 Task: Look for space in Khurriānwāla, Pakistan from 9th June, 2023 to 16th June, 2023 for 2 adults in price range Rs.8000 to Rs.16000. Place can be entire place with 2 bedrooms having 2 beds and 1 bathroom. Property type can be house, flat, guest house. Booking option can be shelf check-in. Required host language is English.
Action: Mouse moved to (446, 208)
Screenshot: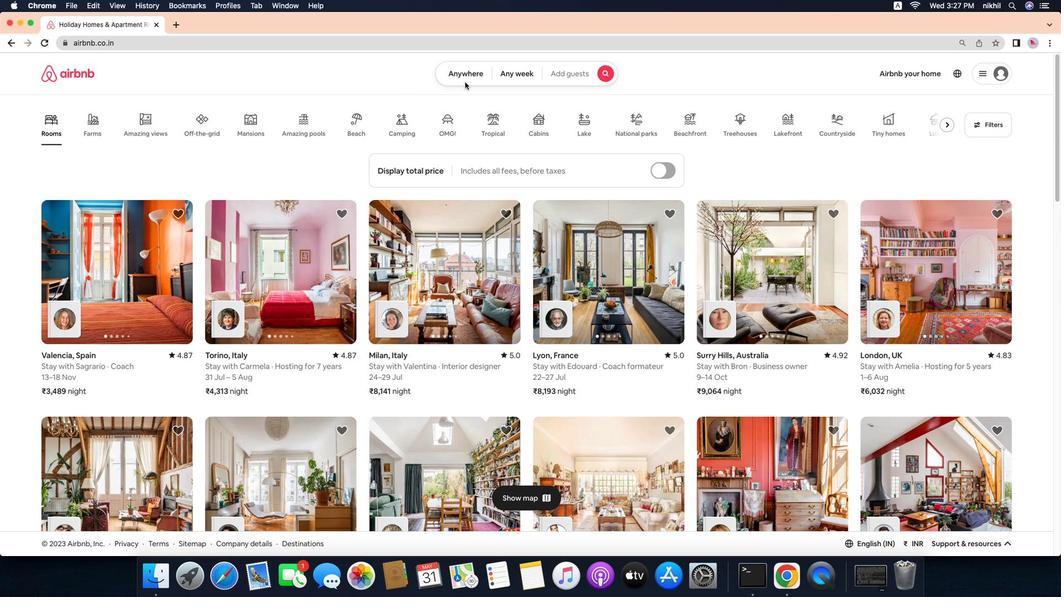 
Action: Mouse pressed left at (446, 208)
Screenshot: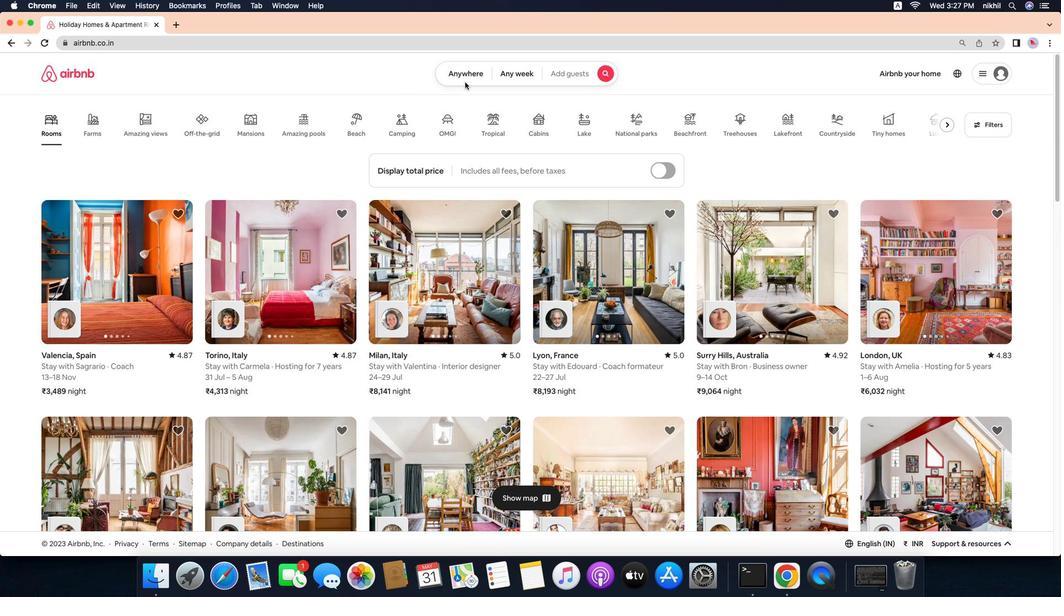 
Action: Mouse moved to (446, 205)
Screenshot: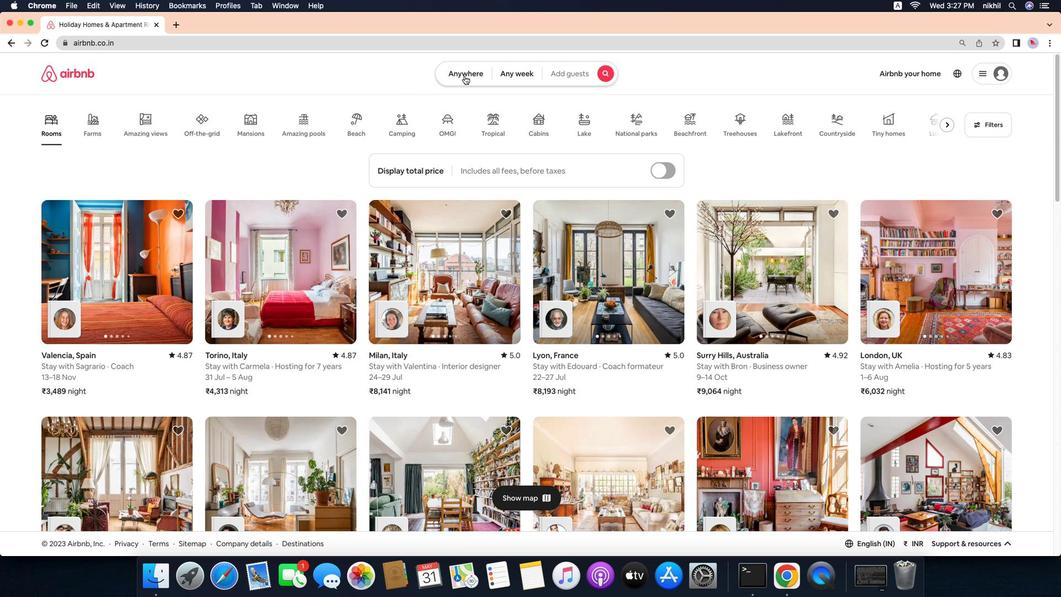
Action: Mouse pressed left at (446, 205)
Screenshot: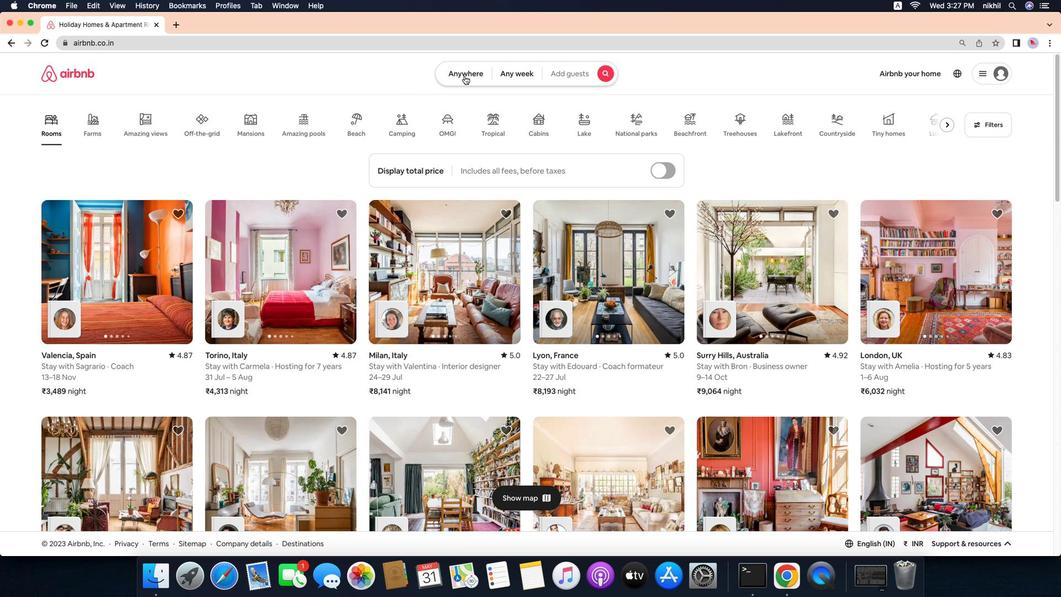 
Action: Mouse moved to (405, 228)
Screenshot: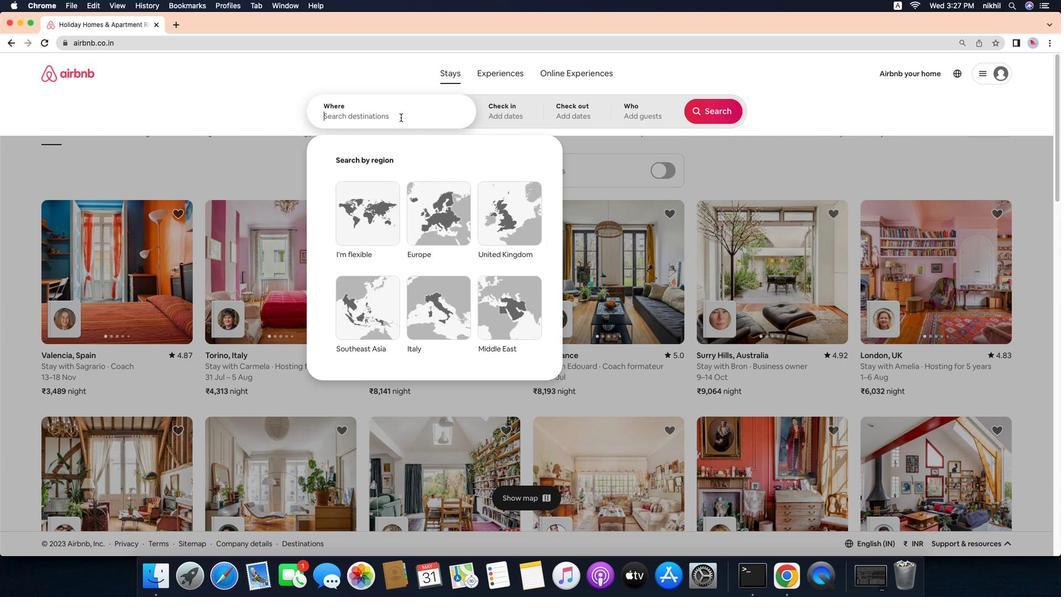 
Action: Mouse pressed left at (405, 228)
Screenshot: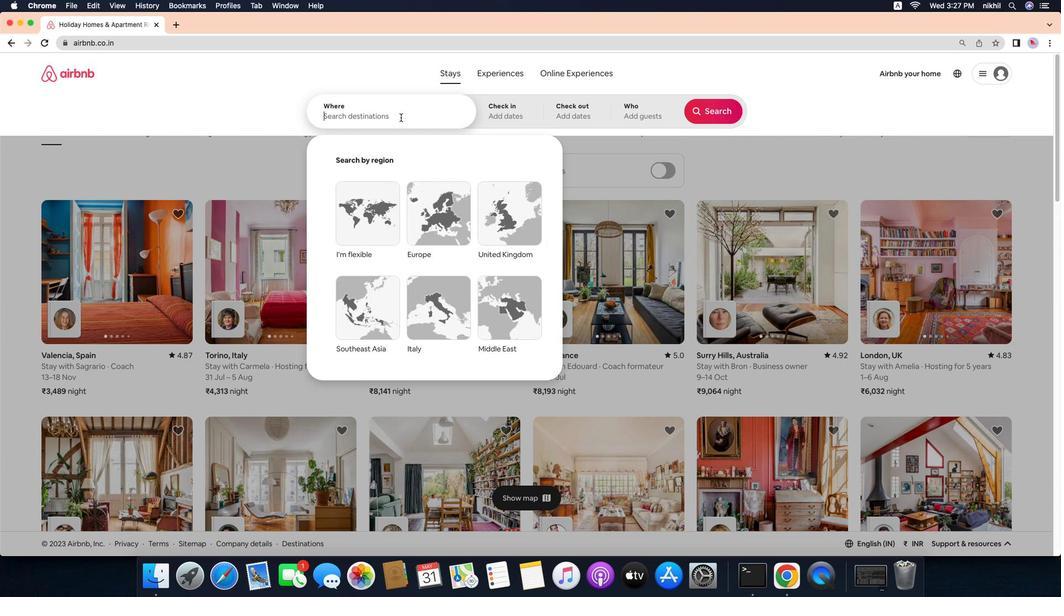 
Action: Mouse moved to (405, 228)
Screenshot: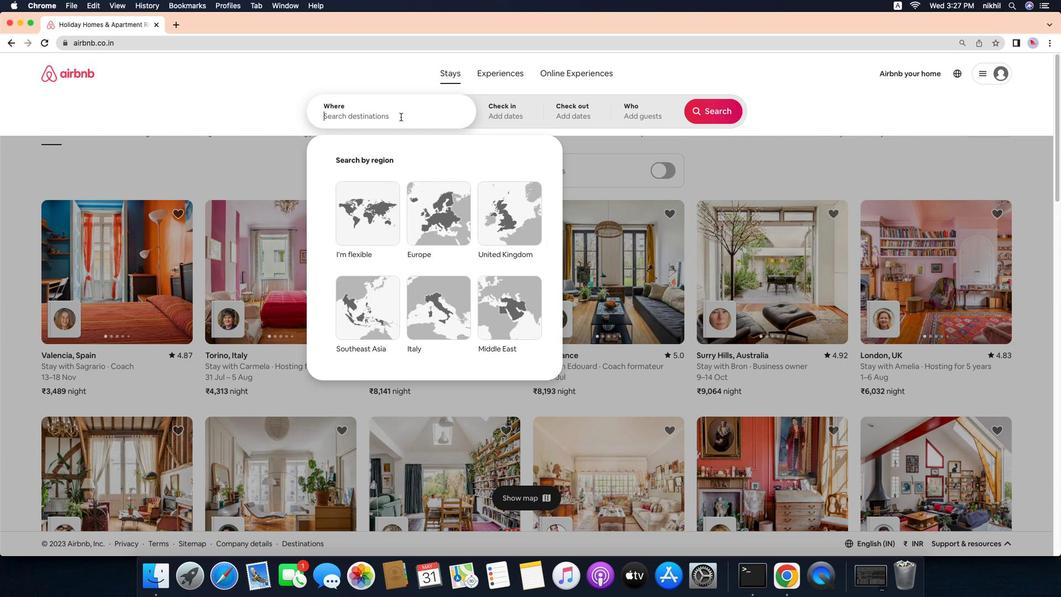 
Action: Key pressed Key.caps_lock'K'Key.caps_lock'h''u''r''r''i''a''n''w''a''l''a'
Screenshot: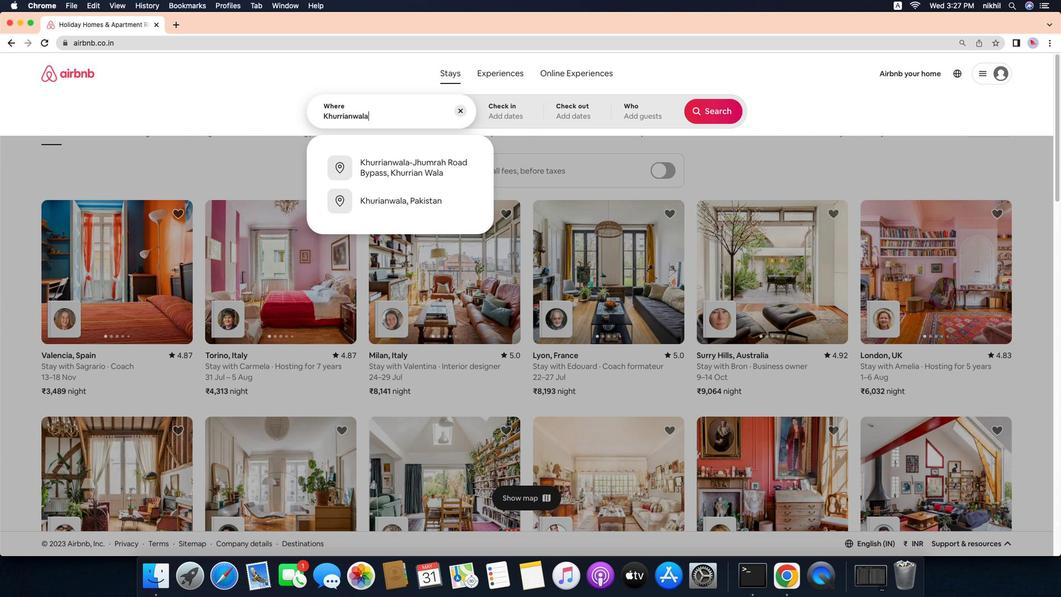 
Action: Mouse moved to (413, 274)
Screenshot: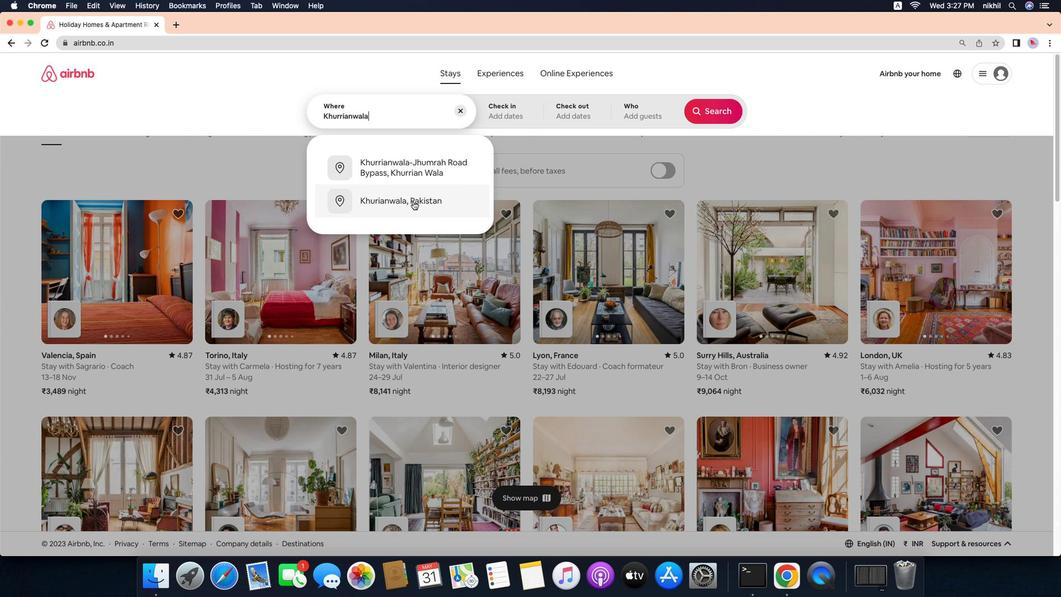 
Action: Mouse pressed left at (413, 274)
Screenshot: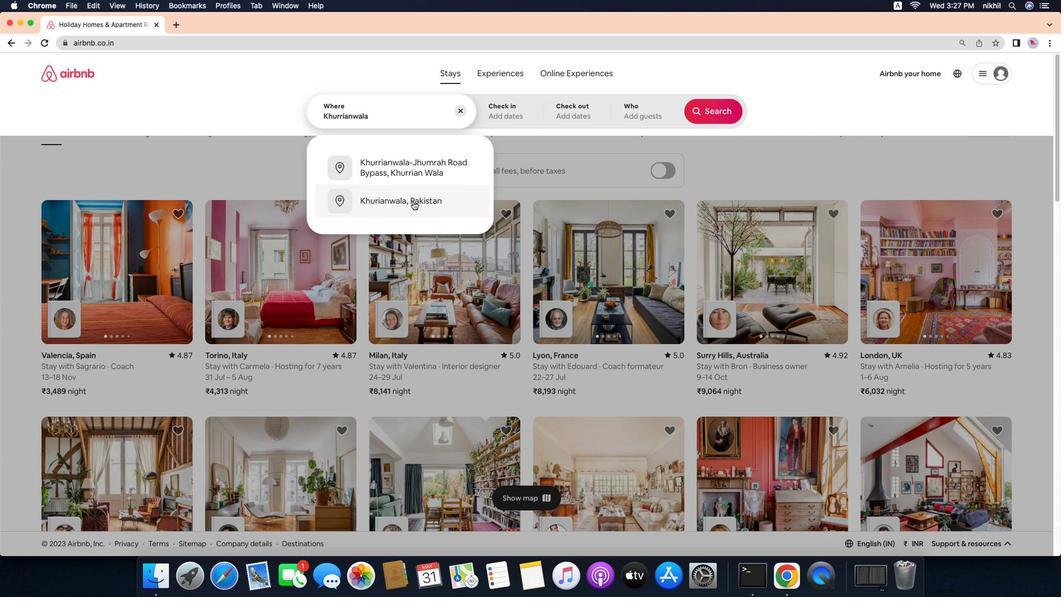 
Action: Mouse moved to (581, 308)
Screenshot: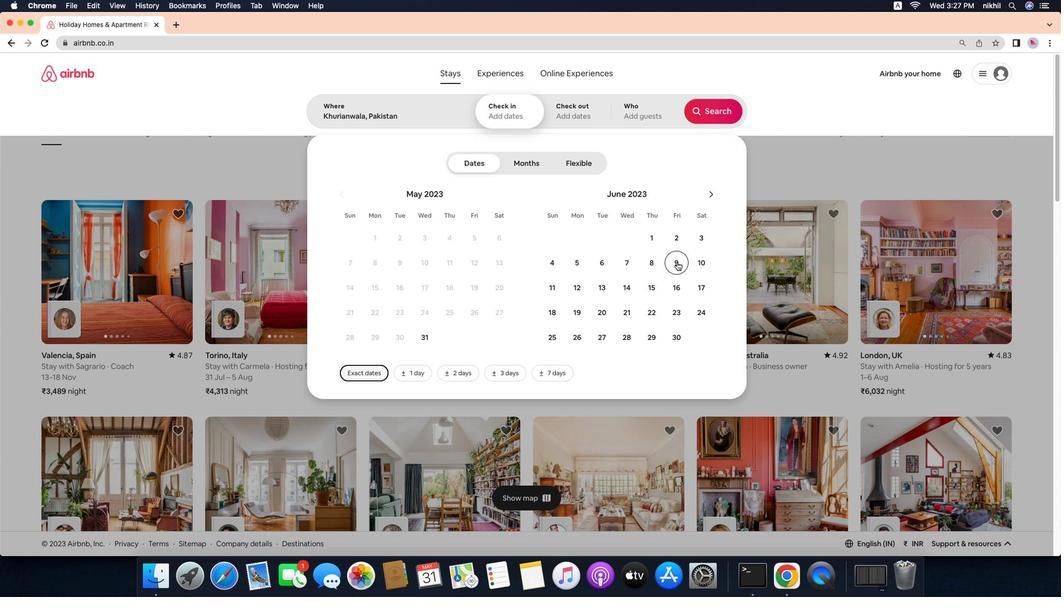 
Action: Mouse pressed left at (581, 308)
Screenshot: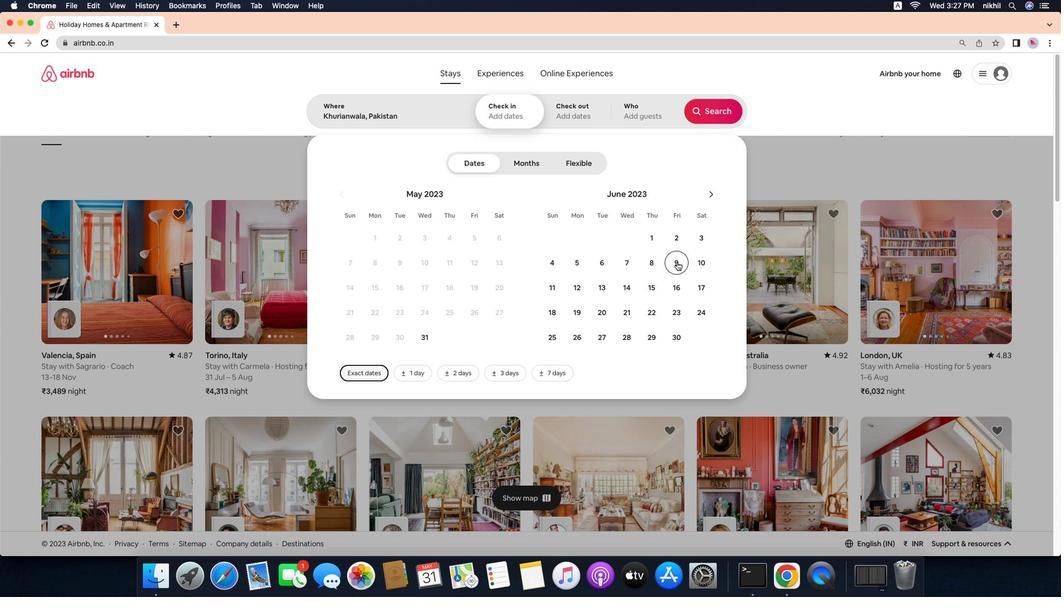 
Action: Mouse moved to (580, 325)
Screenshot: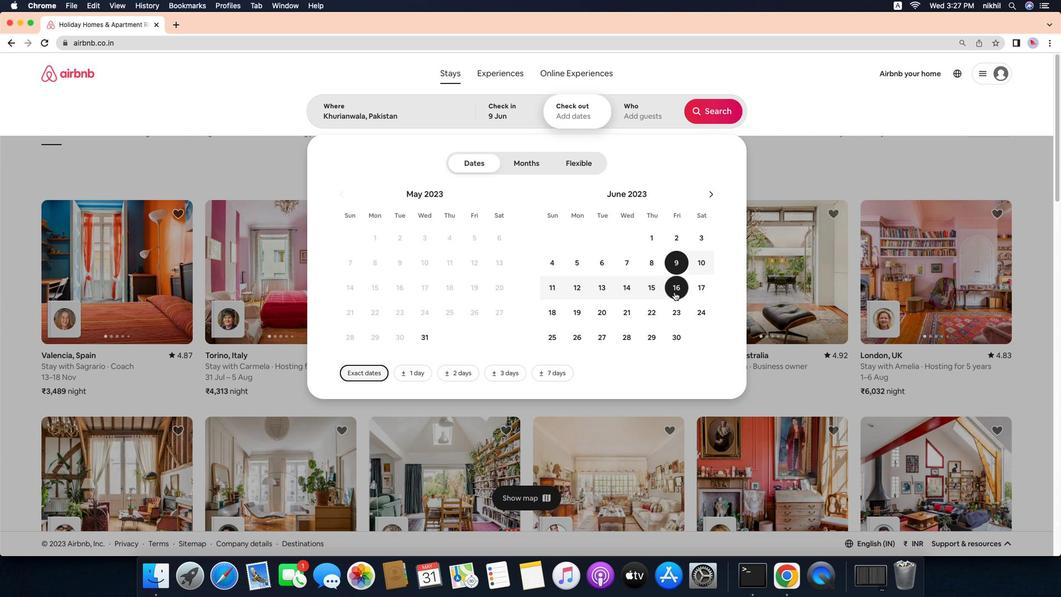 
Action: Mouse pressed left at (580, 325)
Screenshot: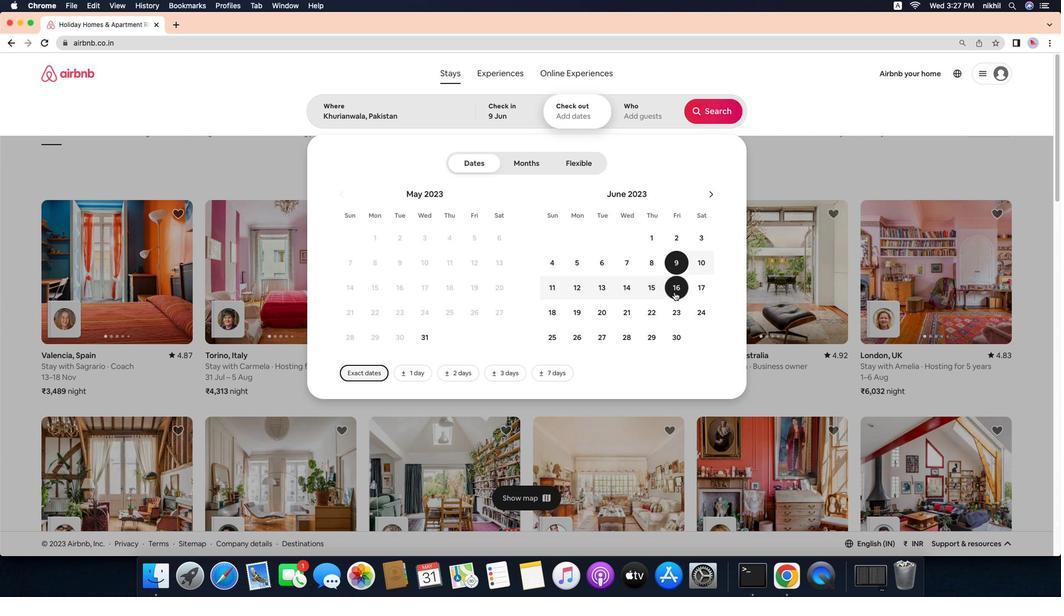 
Action: Mouse moved to (560, 226)
Screenshot: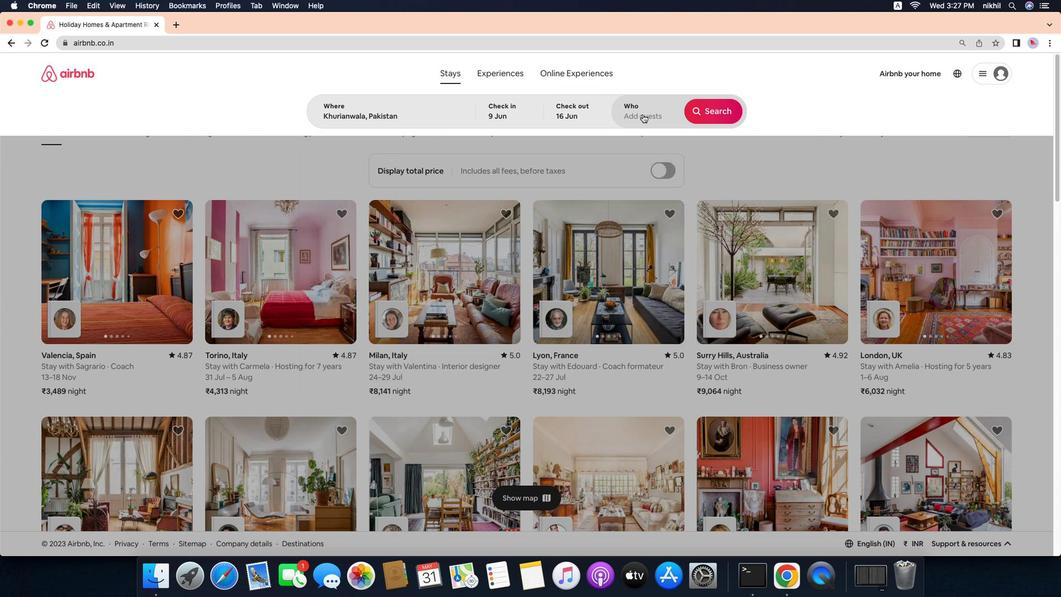 
Action: Mouse pressed left at (560, 226)
Screenshot: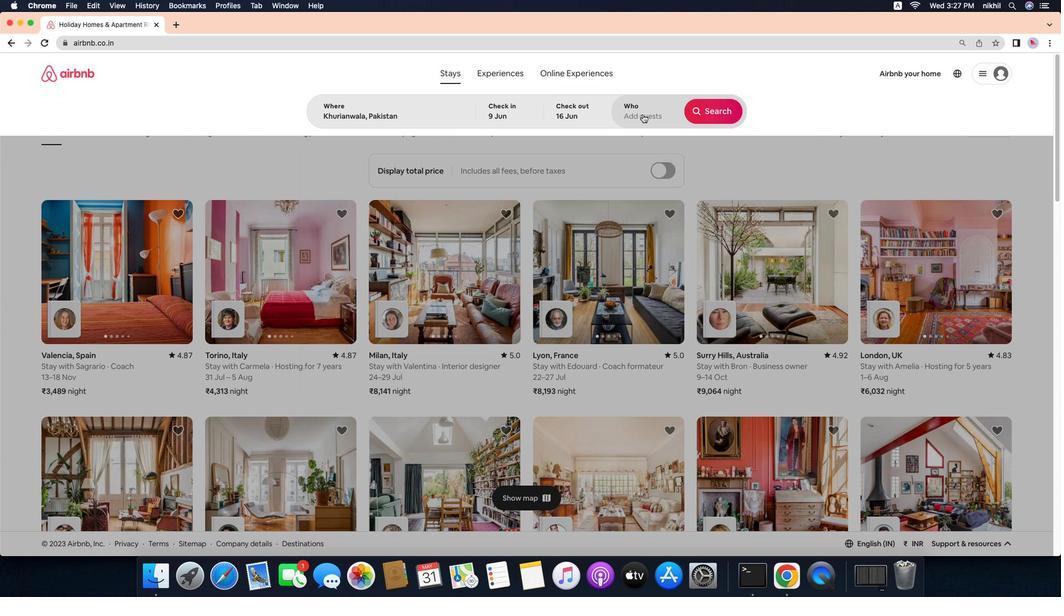 
Action: Mouse moved to (606, 254)
Screenshot: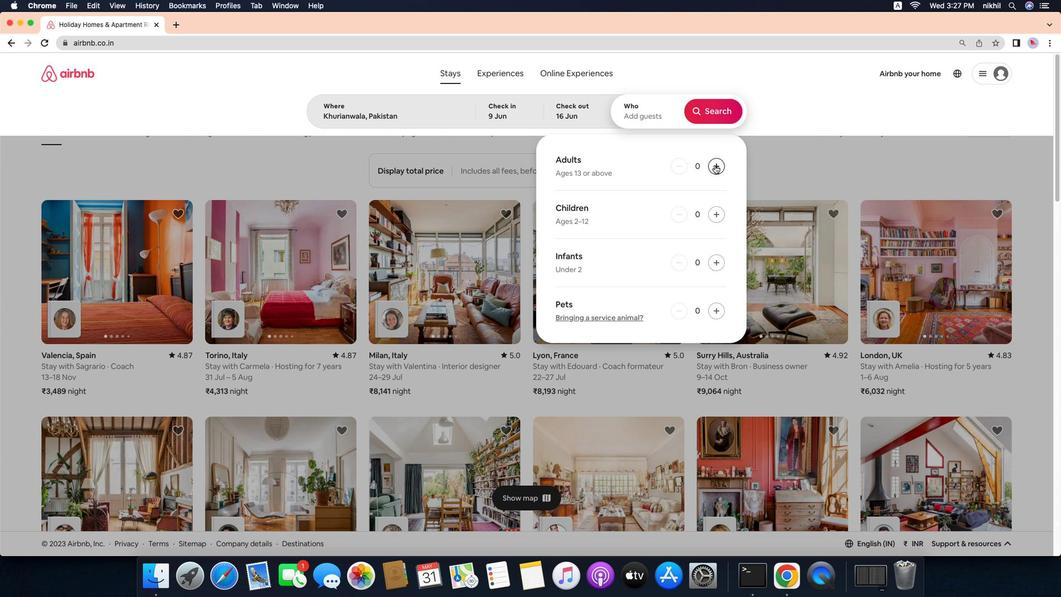 
Action: Mouse pressed left at (606, 254)
Screenshot: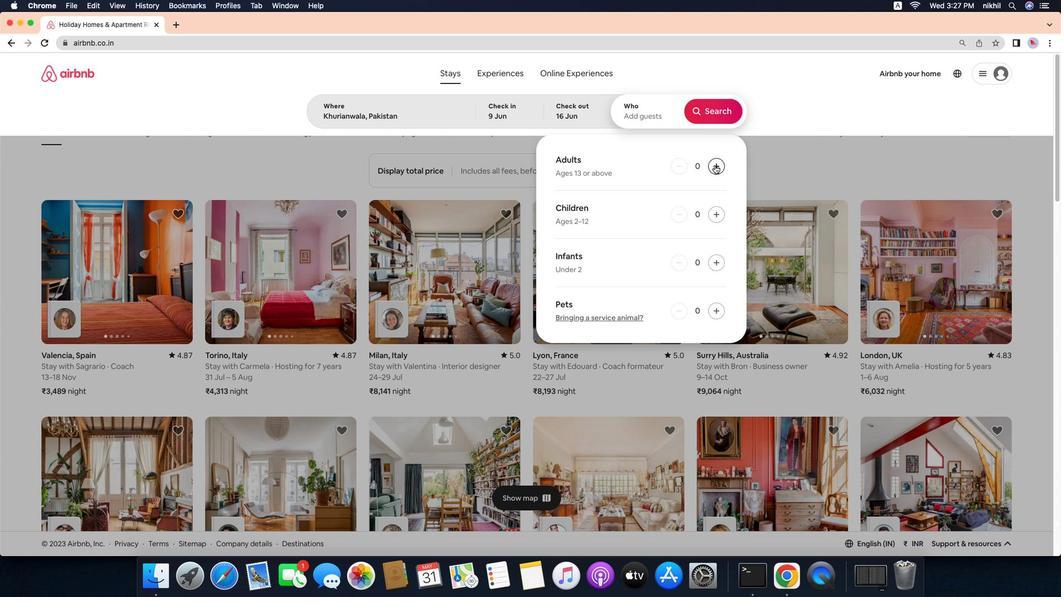 
Action: Mouse pressed left at (606, 254)
Screenshot: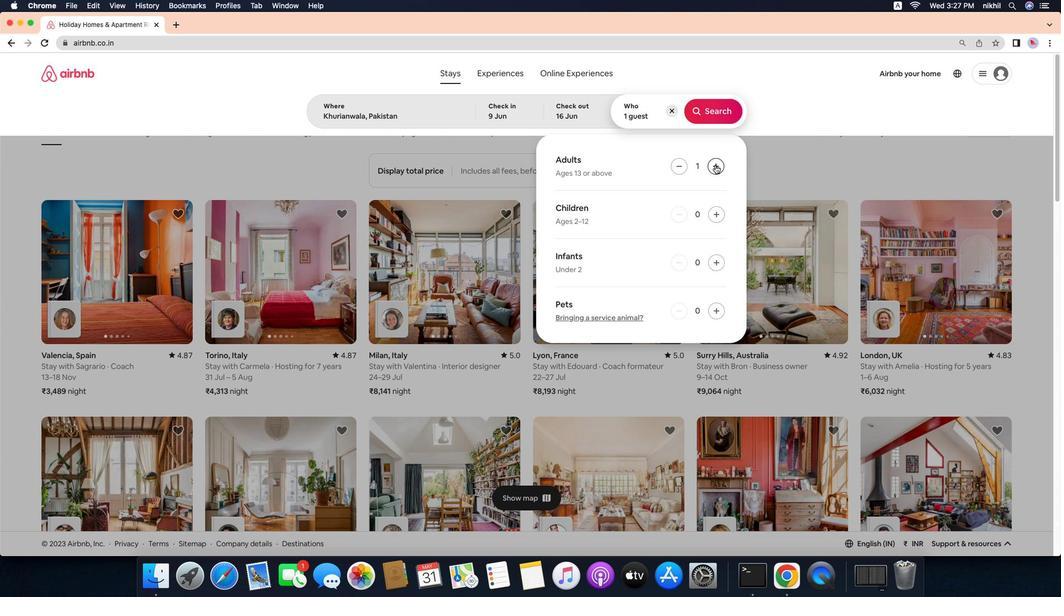 
Action: Mouse moved to (607, 223)
Screenshot: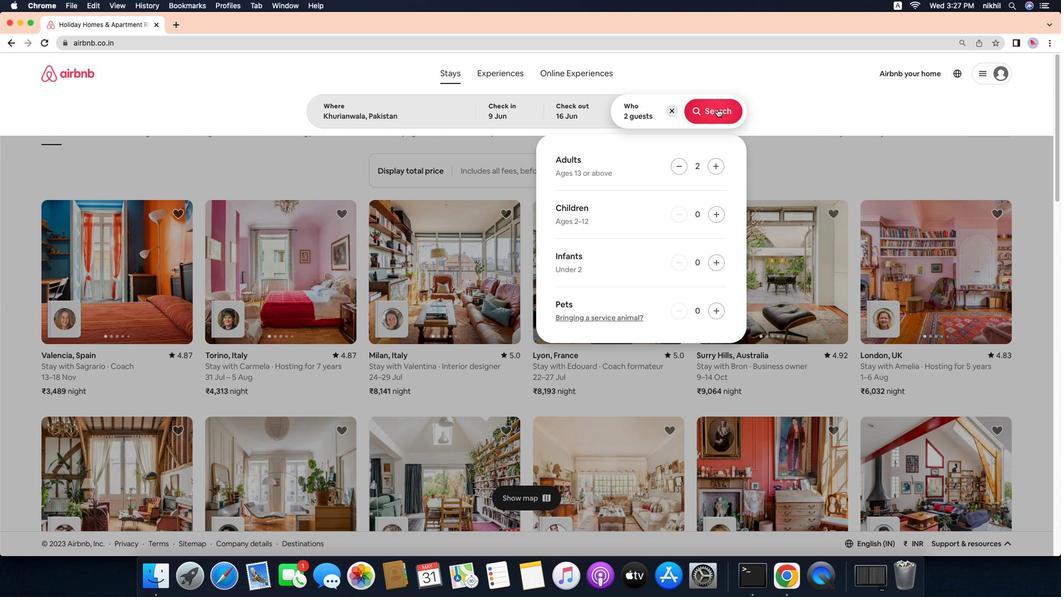 
Action: Mouse pressed left at (607, 223)
Screenshot: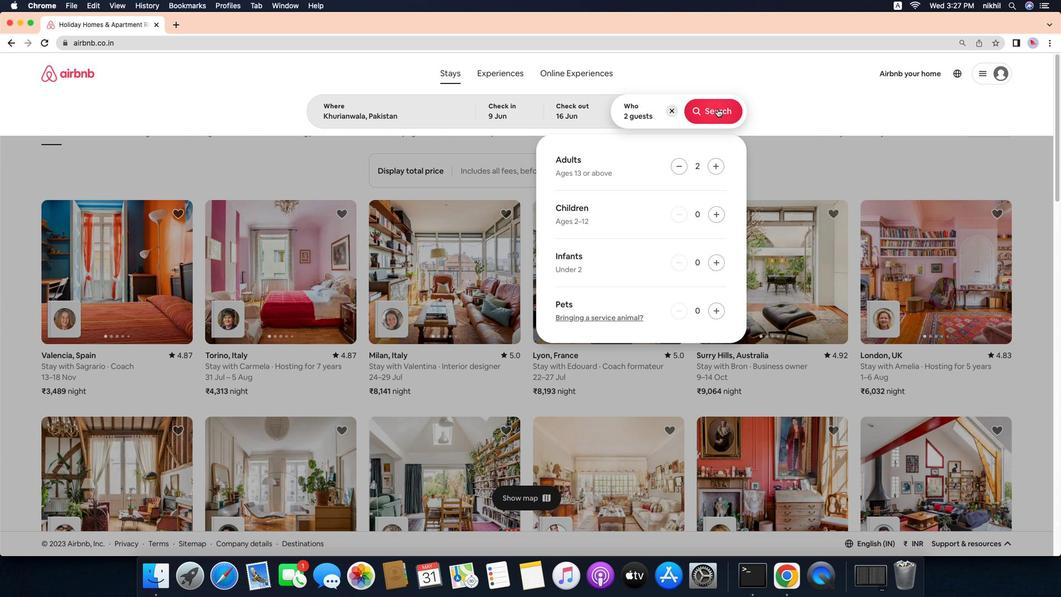 
Action: Mouse moved to (800, 226)
Screenshot: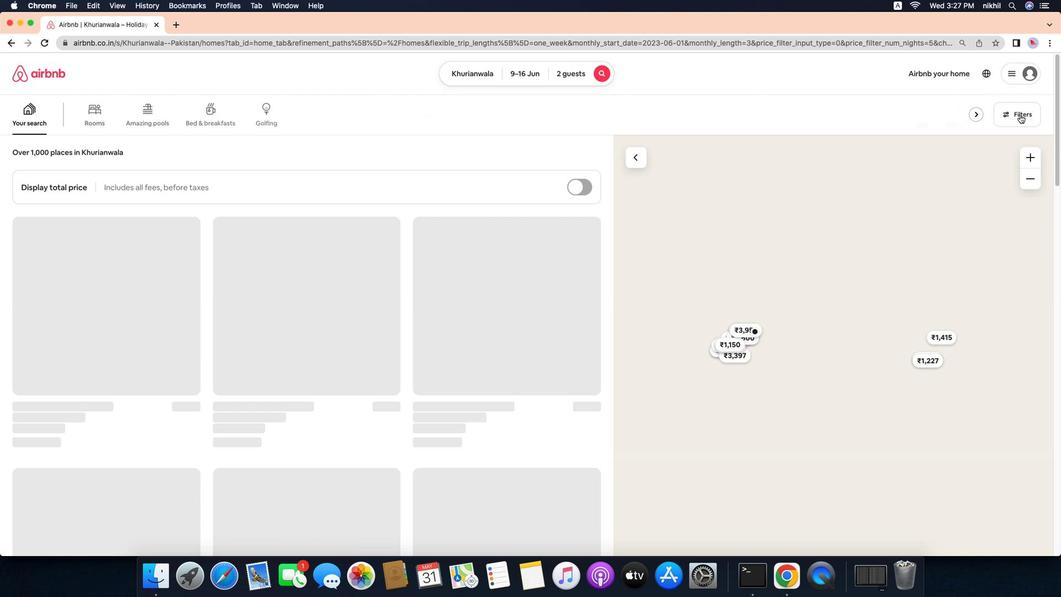 
Action: Mouse pressed left at (800, 226)
Screenshot: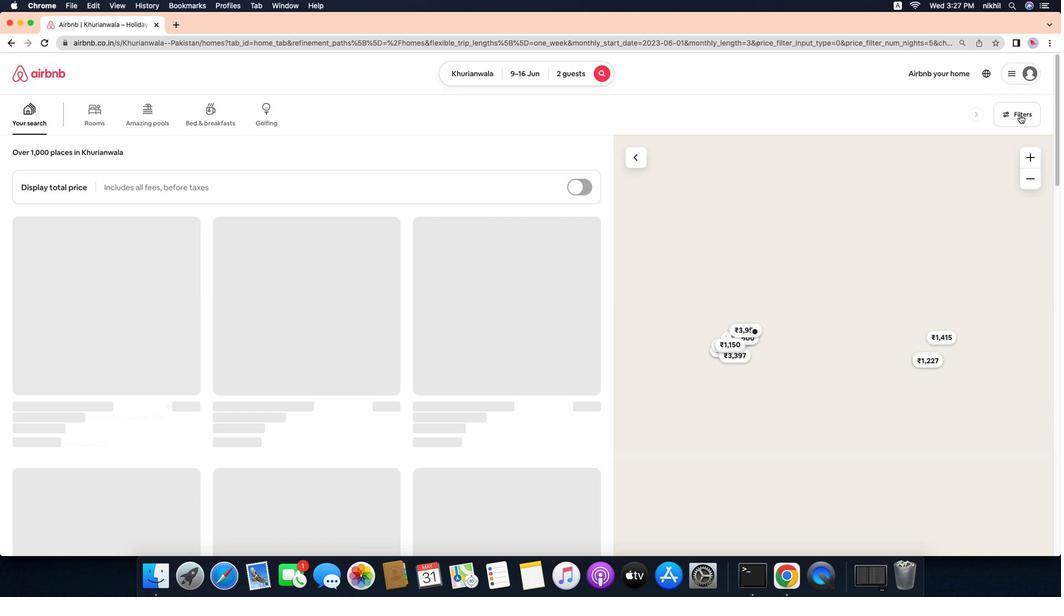 
Action: Mouse moved to (418, 369)
Screenshot: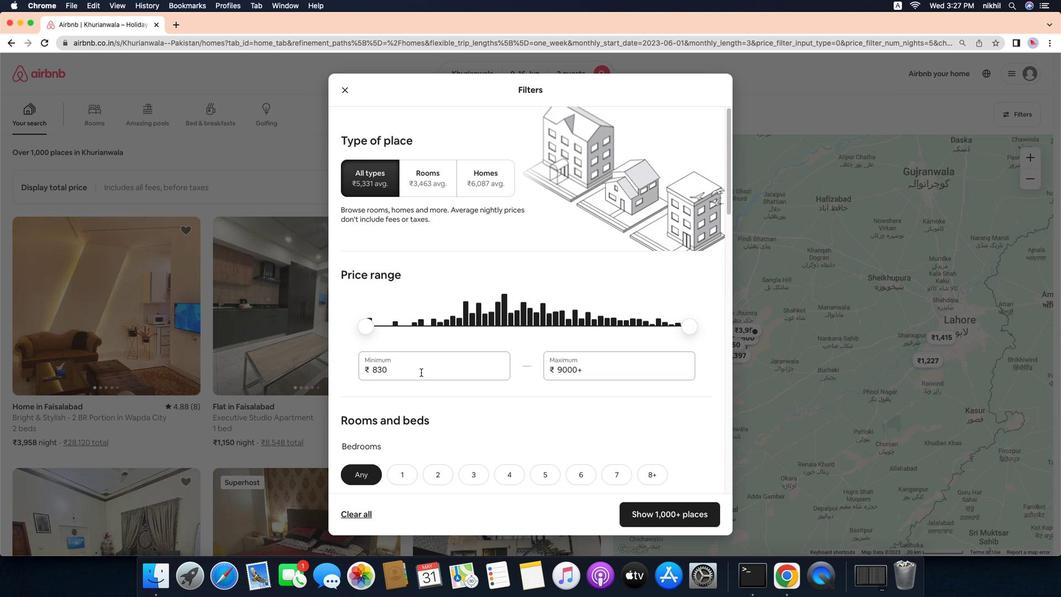 
Action: Mouse pressed left at (418, 369)
Screenshot: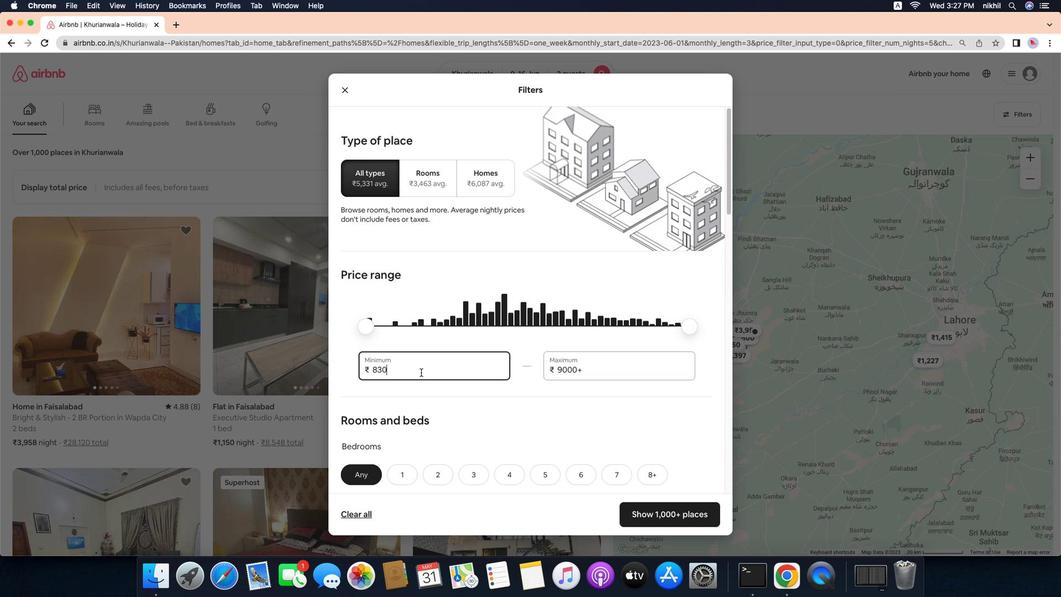 
Action: Key pressed Key.backspaceKey.backspaceKey.backspaceKey.backspace'8''0''0''0'
Screenshot: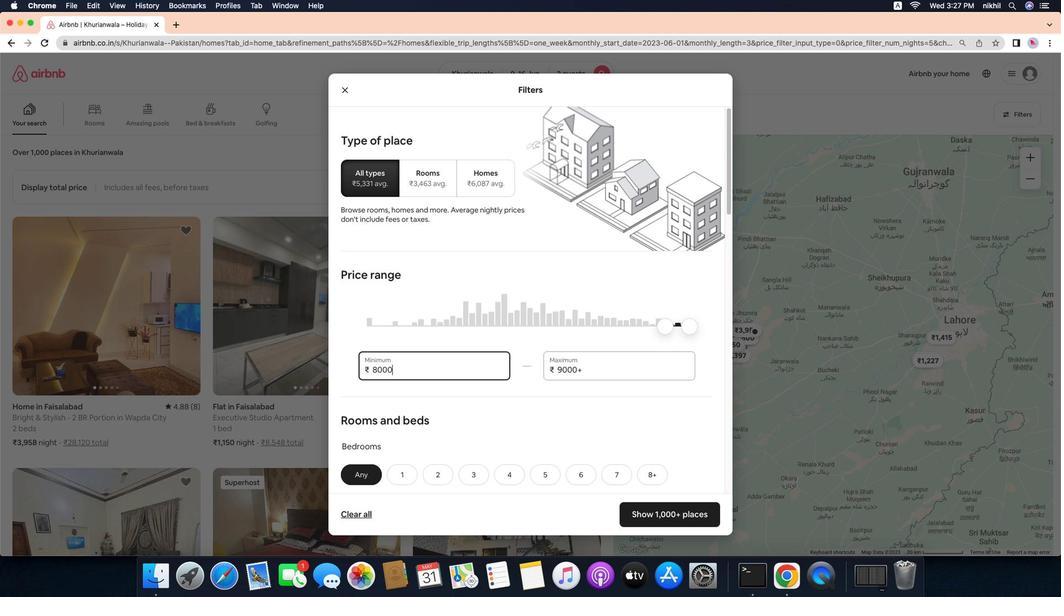 
Action: Mouse moved to (528, 369)
Screenshot: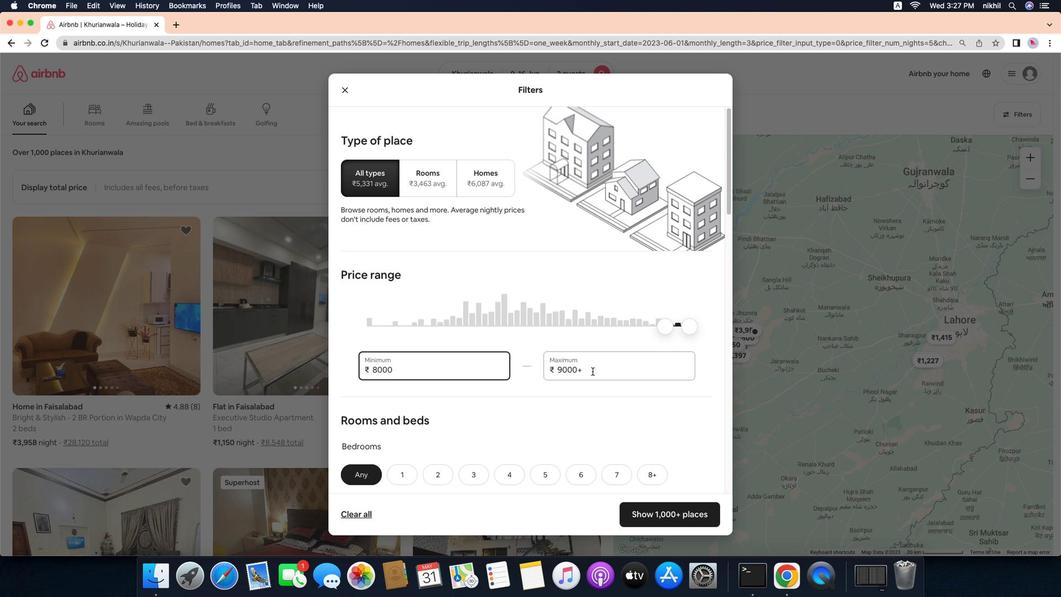 
Action: Mouse pressed left at (528, 369)
Screenshot: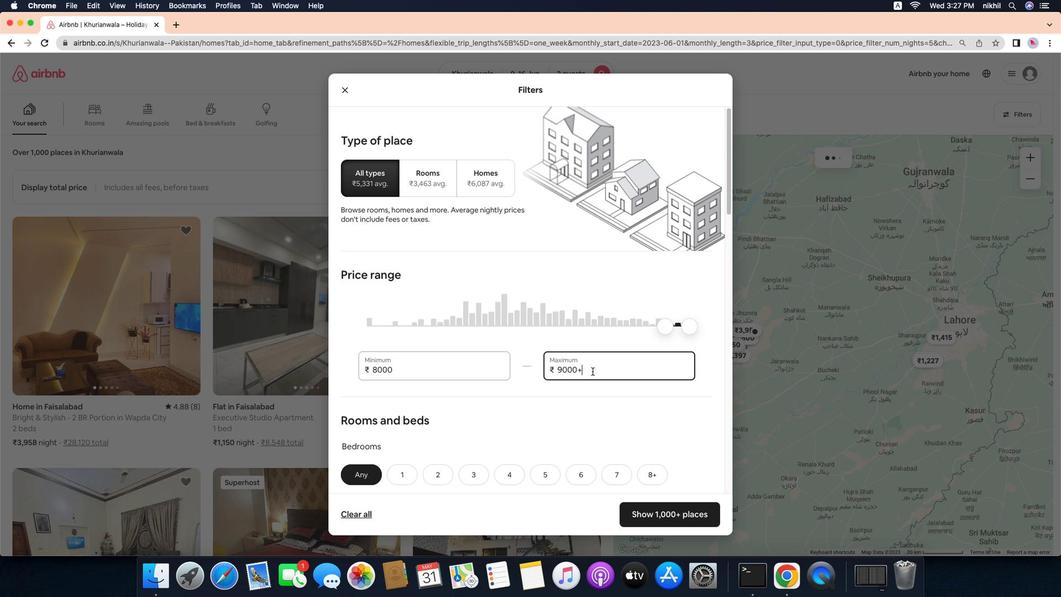 
Action: Key pressed Key.backspaceKey.backspaceKey.backspaceKey.backspaceKey.backspaceKey.backspaceKey.backspace'1''6''0''0''0'
Screenshot: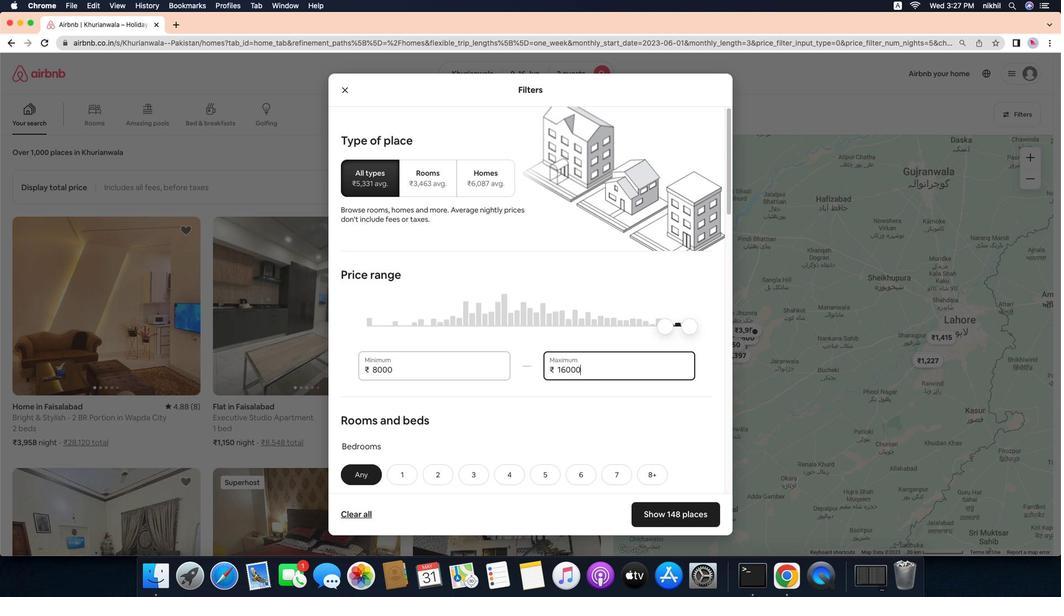 
Action: Mouse moved to (453, 399)
Screenshot: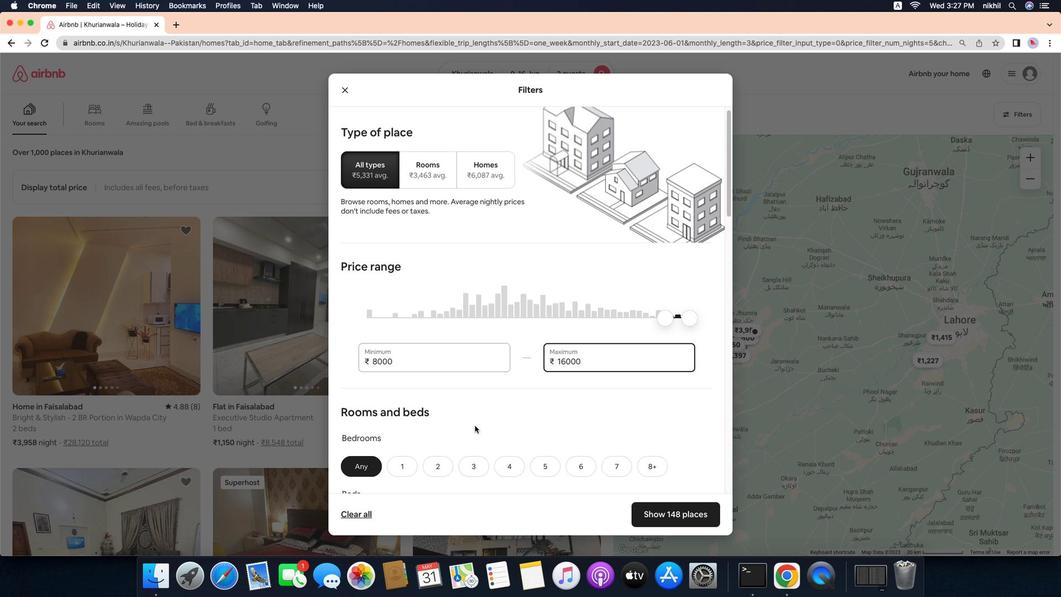 
Action: Mouse scrolled (453, 399) with delta (150, 163)
Screenshot: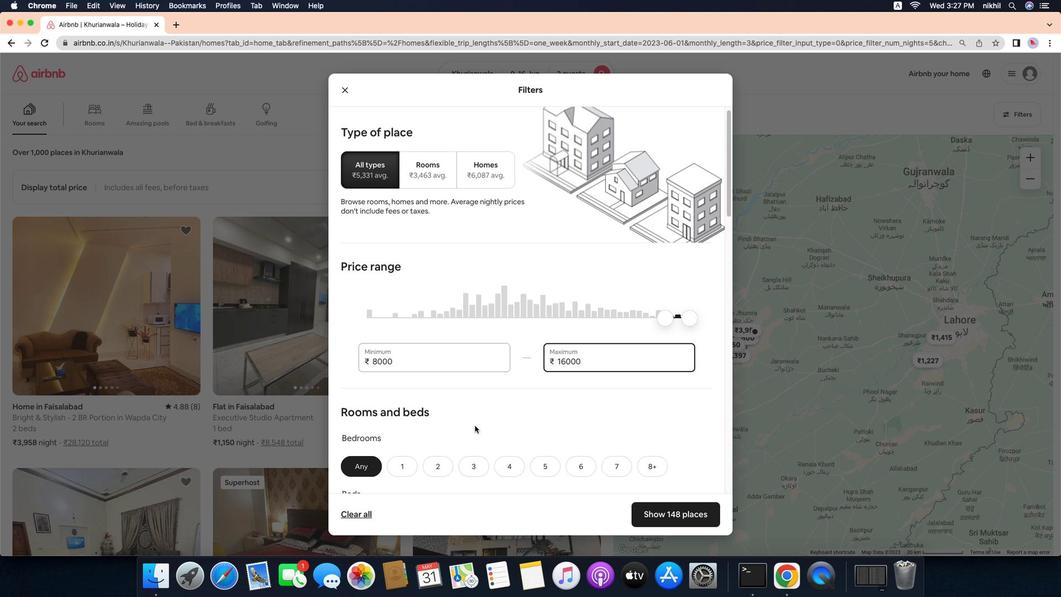 
Action: Mouse moved to (453, 399)
Screenshot: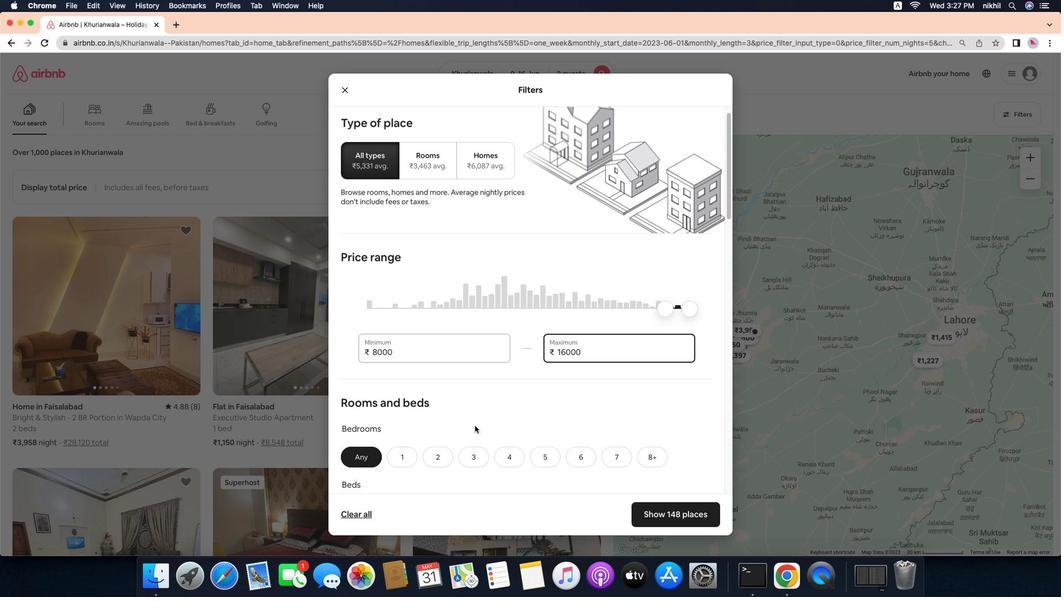 
Action: Mouse scrolled (453, 399) with delta (150, 163)
Screenshot: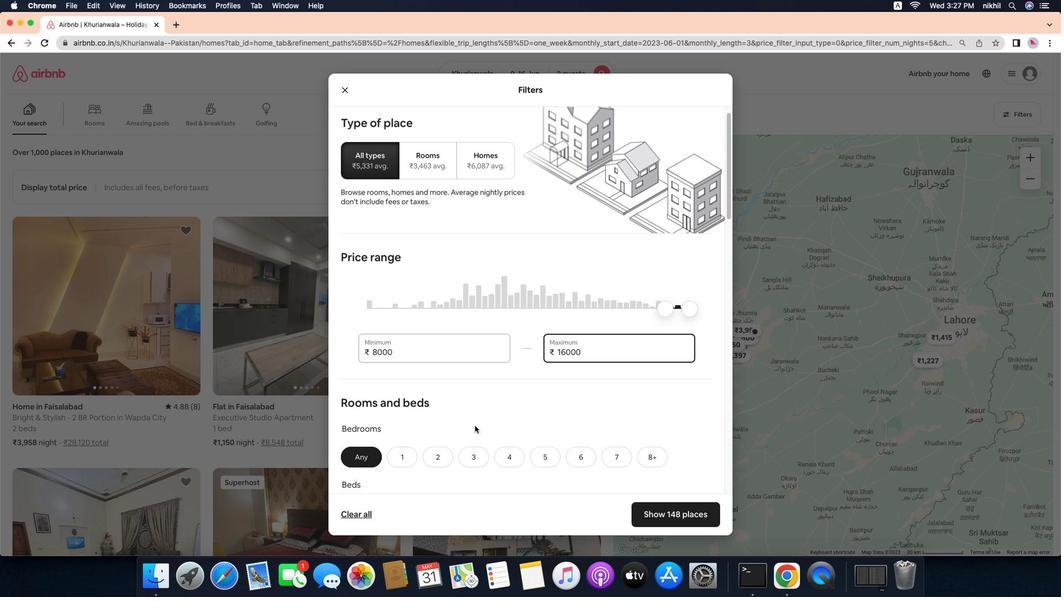 
Action: Mouse moved to (453, 399)
Screenshot: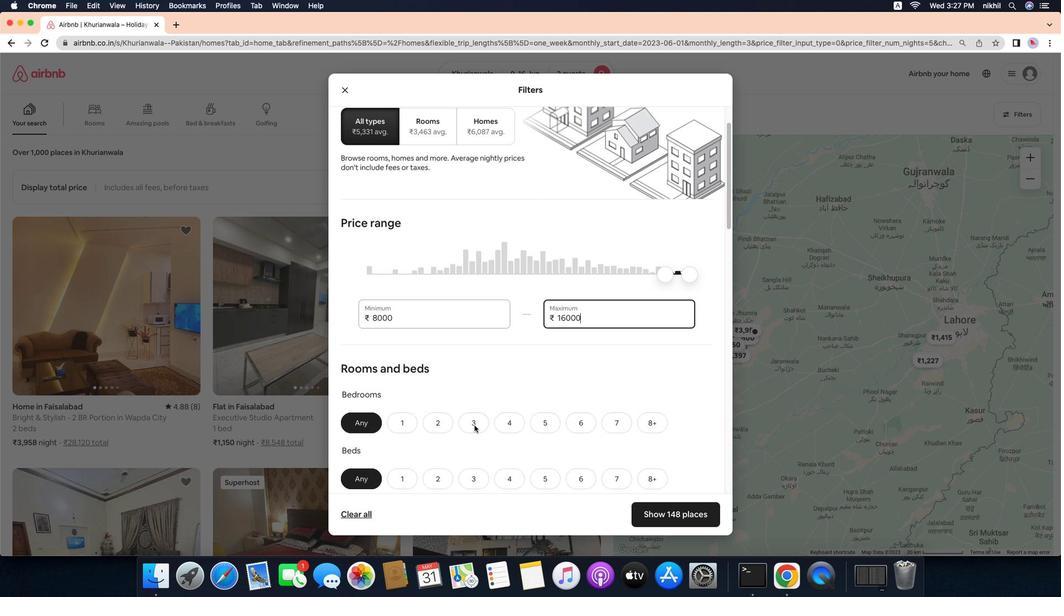 
Action: Mouse scrolled (453, 399) with delta (150, 162)
Screenshot: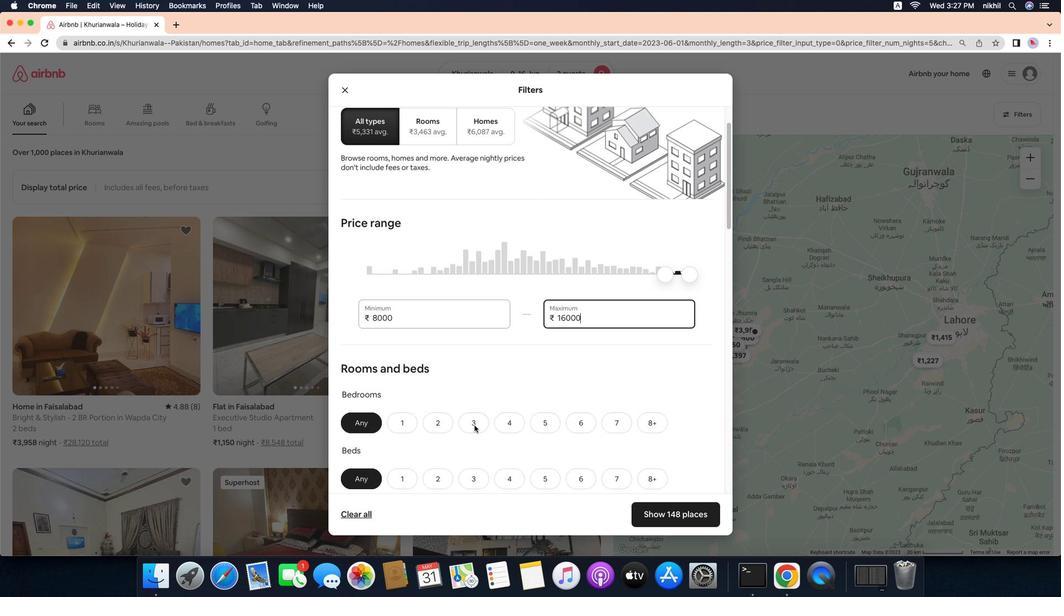 
Action: Mouse moved to (452, 399)
Screenshot: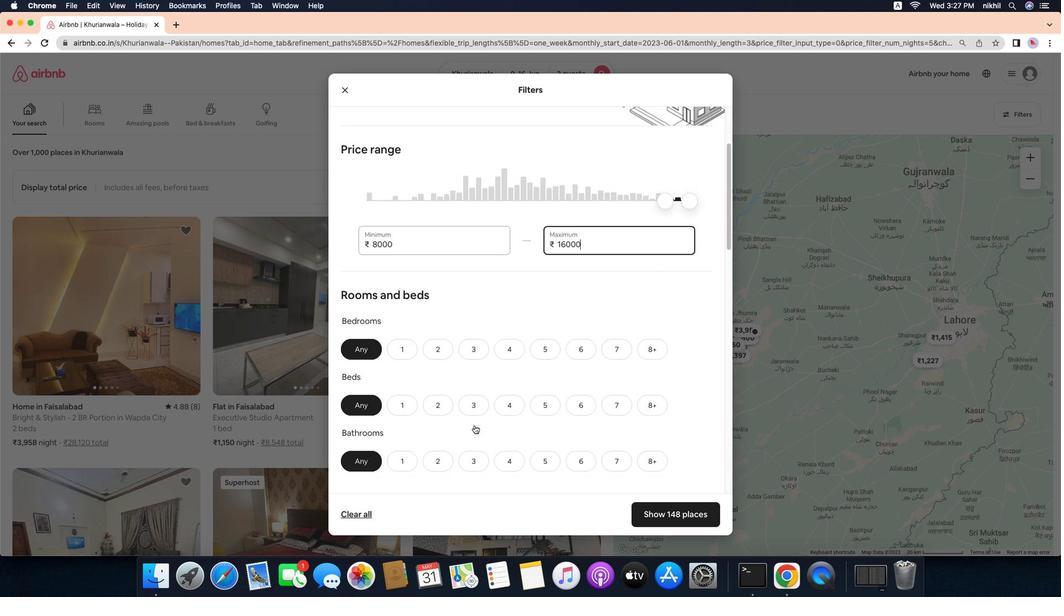 
Action: Mouse scrolled (452, 399) with delta (150, 161)
Screenshot: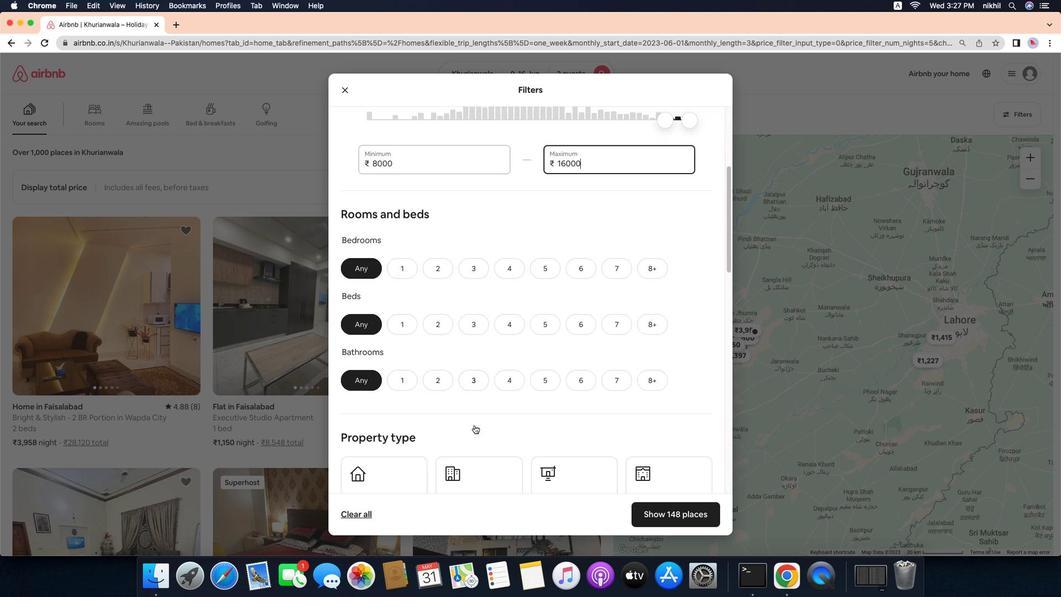 
Action: Mouse moved to (433, 294)
Screenshot: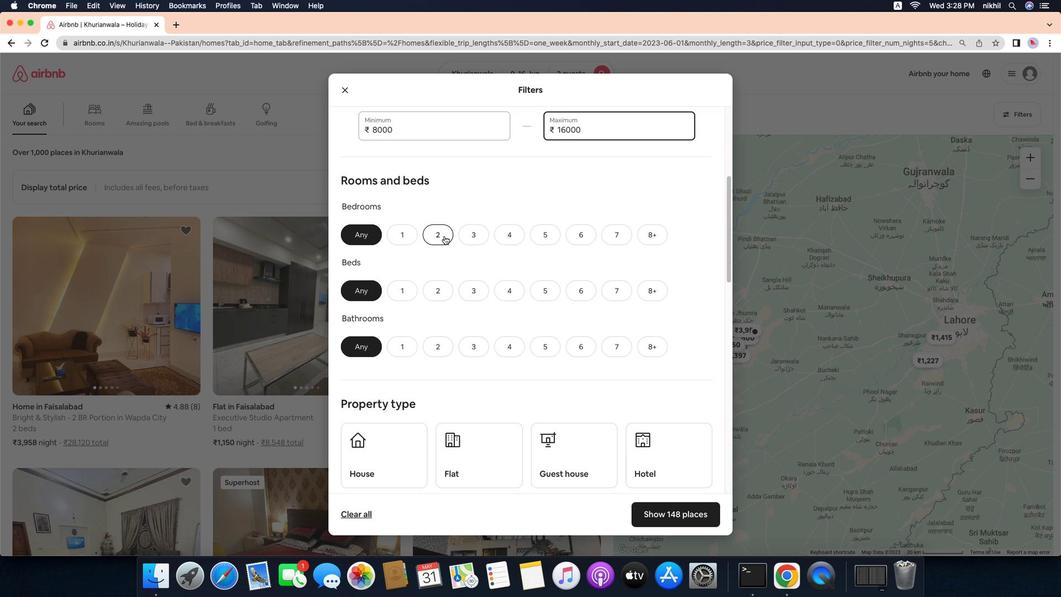 
Action: Mouse pressed left at (433, 294)
Screenshot: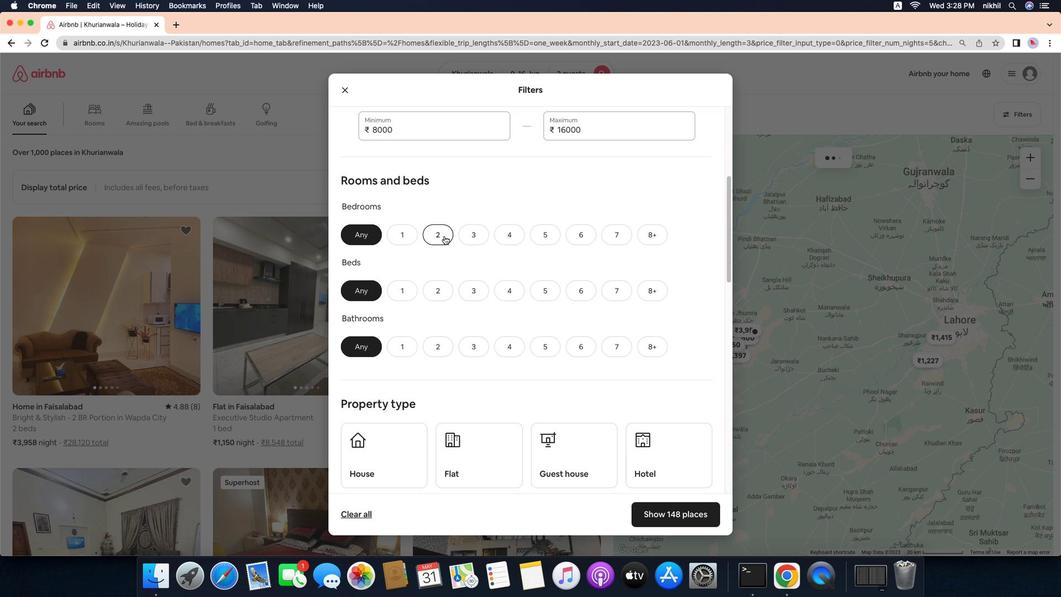 
Action: Mouse moved to (428, 326)
Screenshot: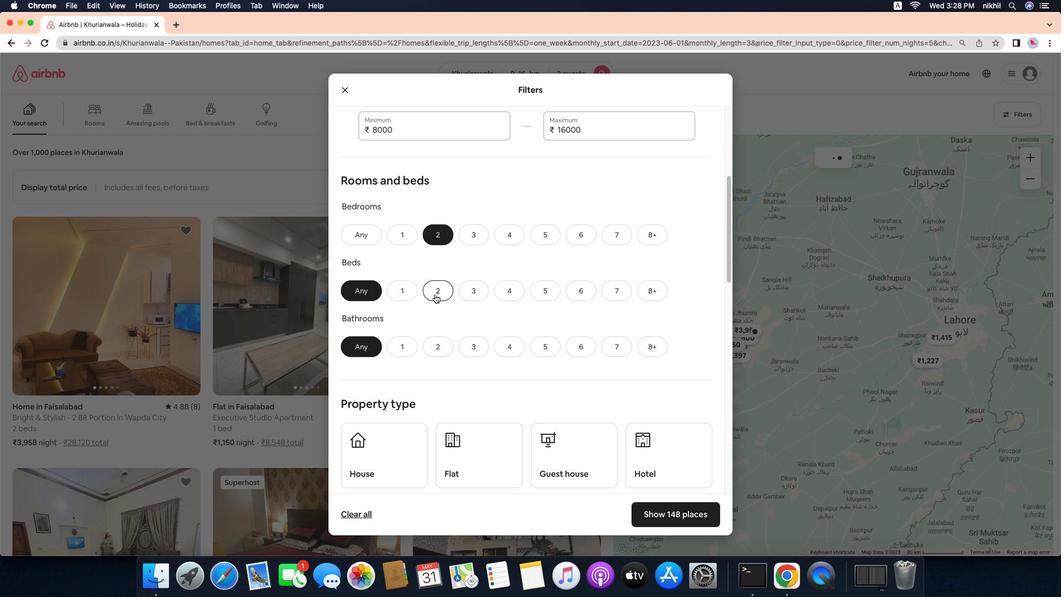 
Action: Mouse pressed left at (428, 326)
Screenshot: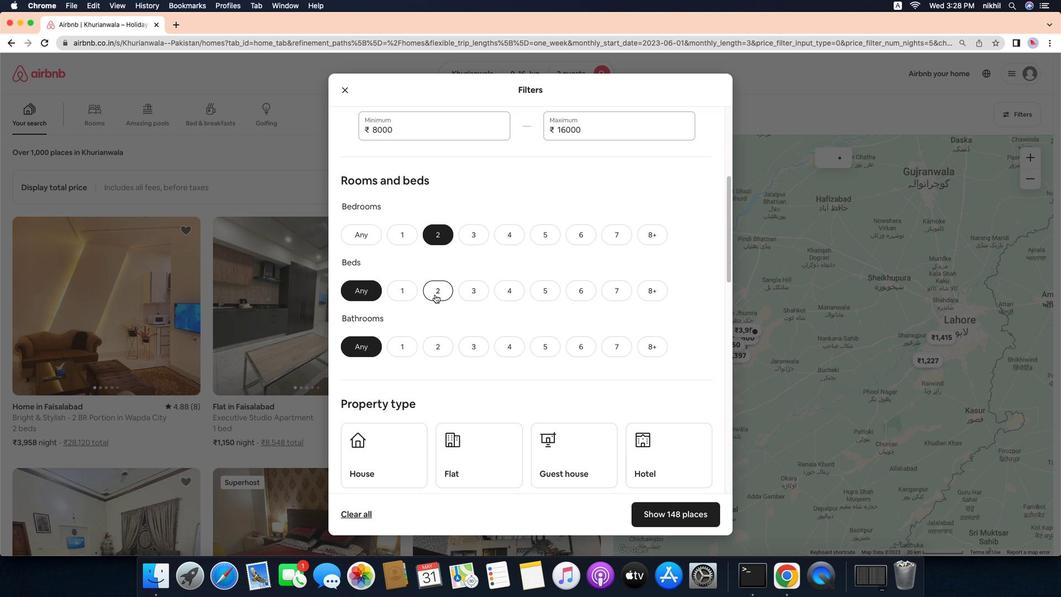 
Action: Mouse moved to (409, 355)
Screenshot: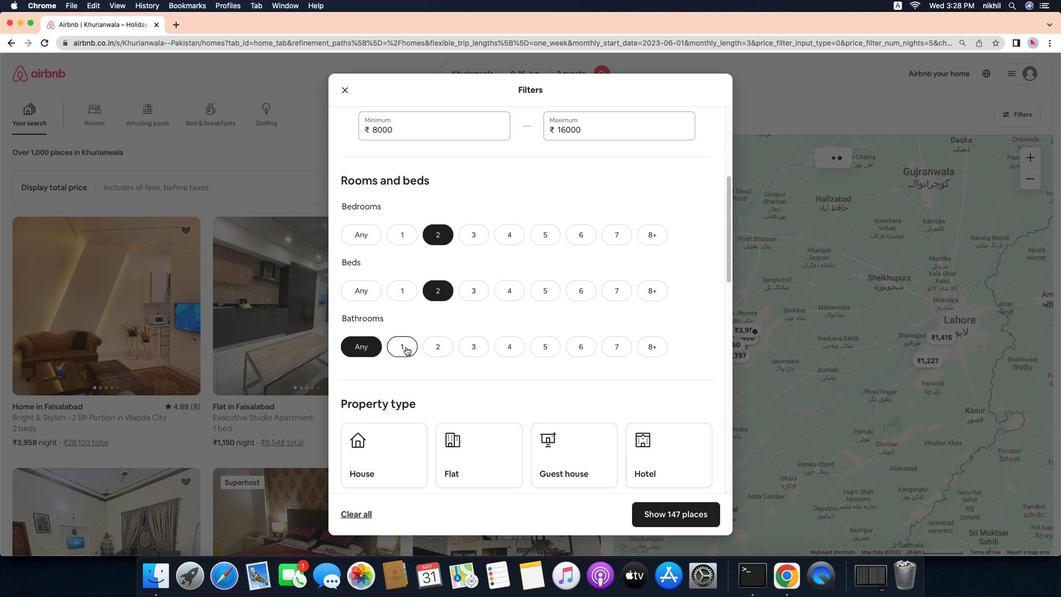 
Action: Mouse pressed left at (409, 355)
Screenshot: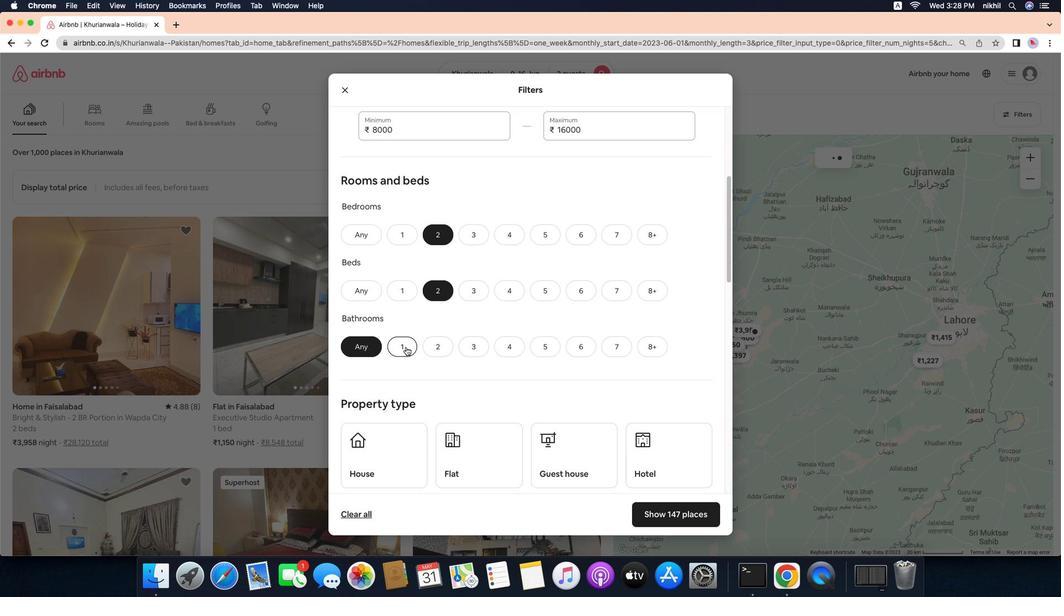 
Action: Mouse moved to (479, 358)
Screenshot: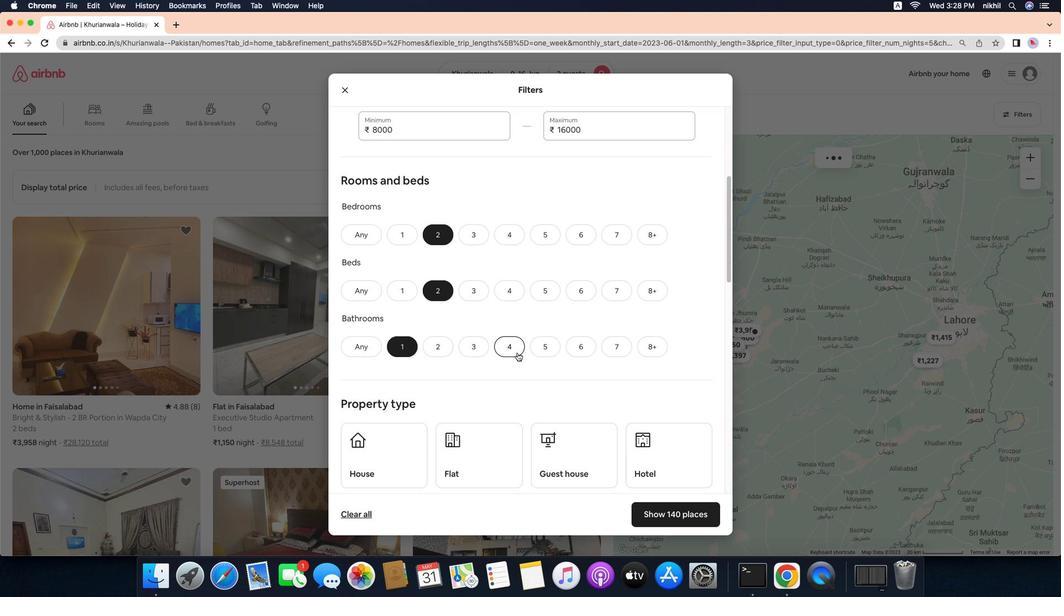 
Action: Mouse scrolled (479, 358) with delta (150, 163)
Screenshot: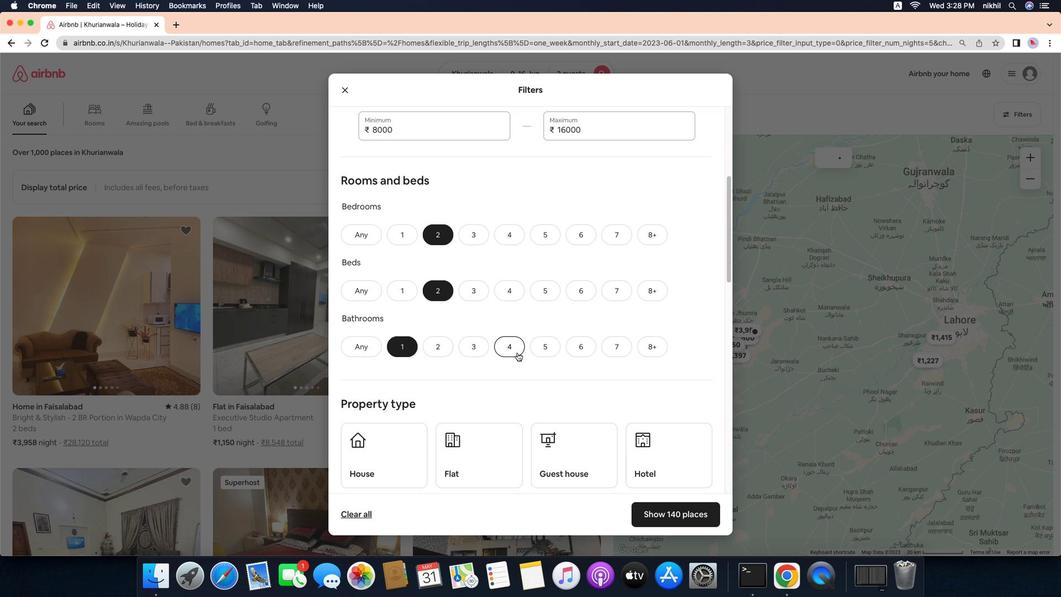 
Action: Mouse scrolled (479, 358) with delta (150, 163)
Screenshot: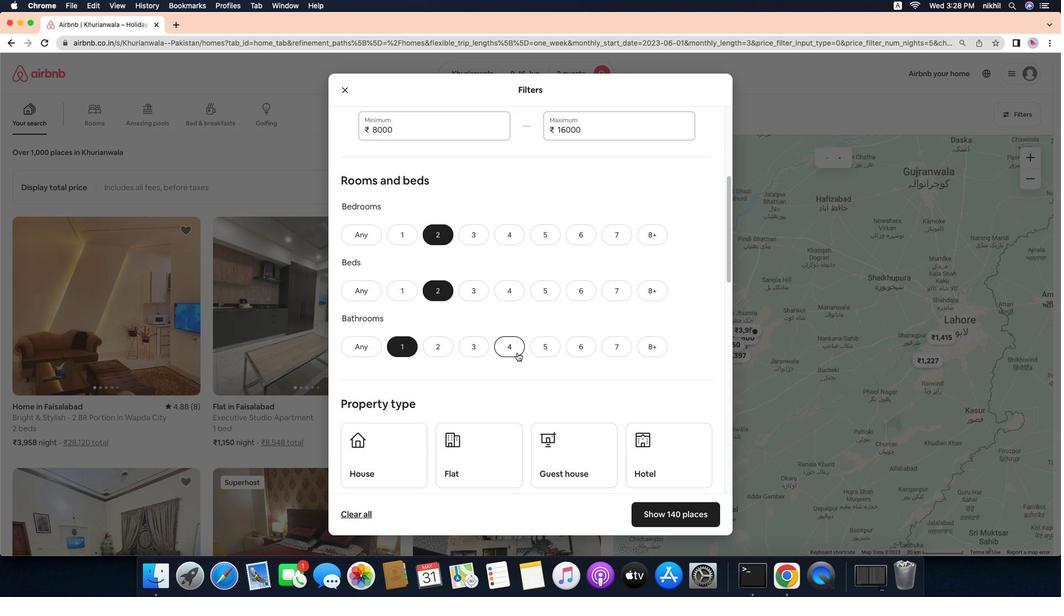 
Action: Mouse scrolled (479, 358) with delta (150, 162)
Screenshot: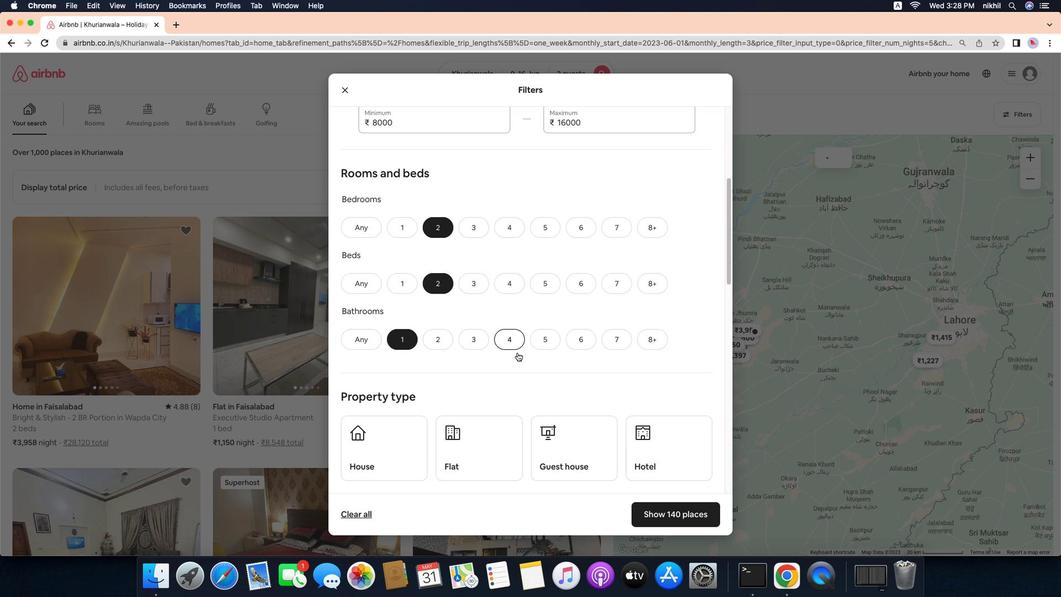 
Action: Mouse moved to (384, 374)
Screenshot: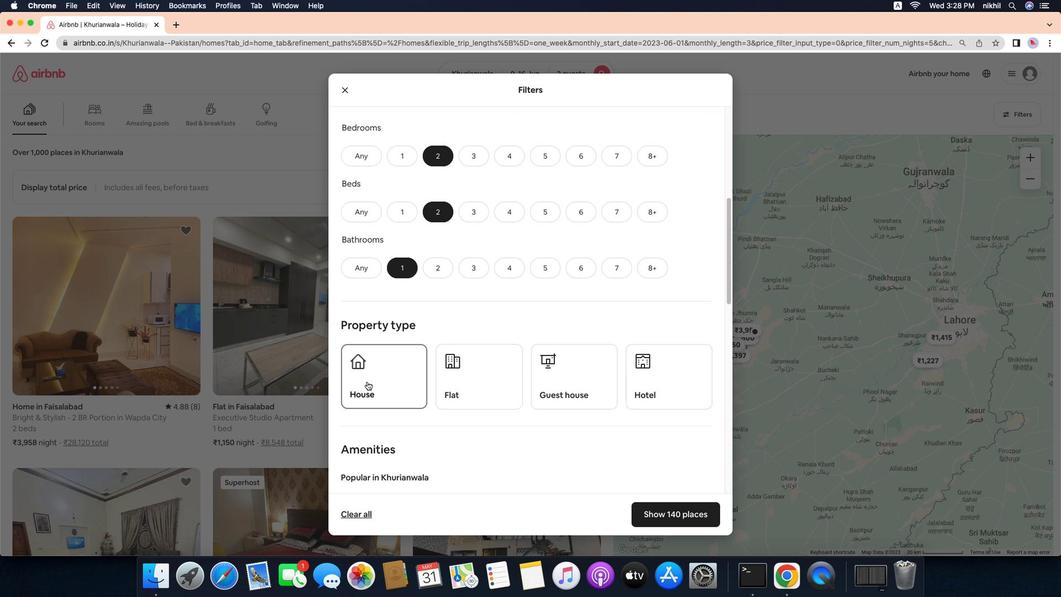 
Action: Mouse pressed left at (384, 374)
Screenshot: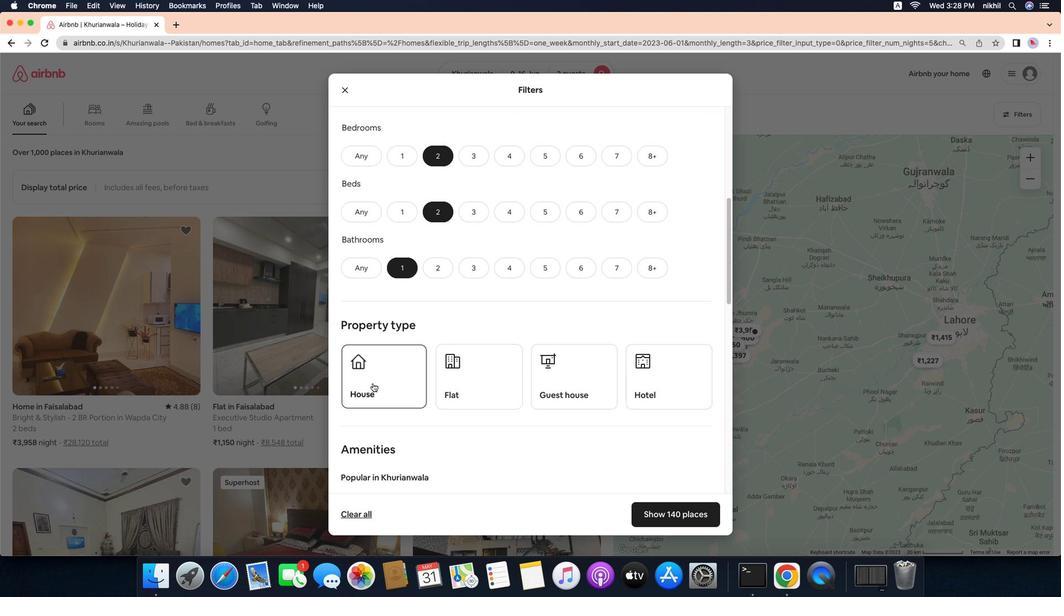 
Action: Mouse moved to (460, 375)
Screenshot: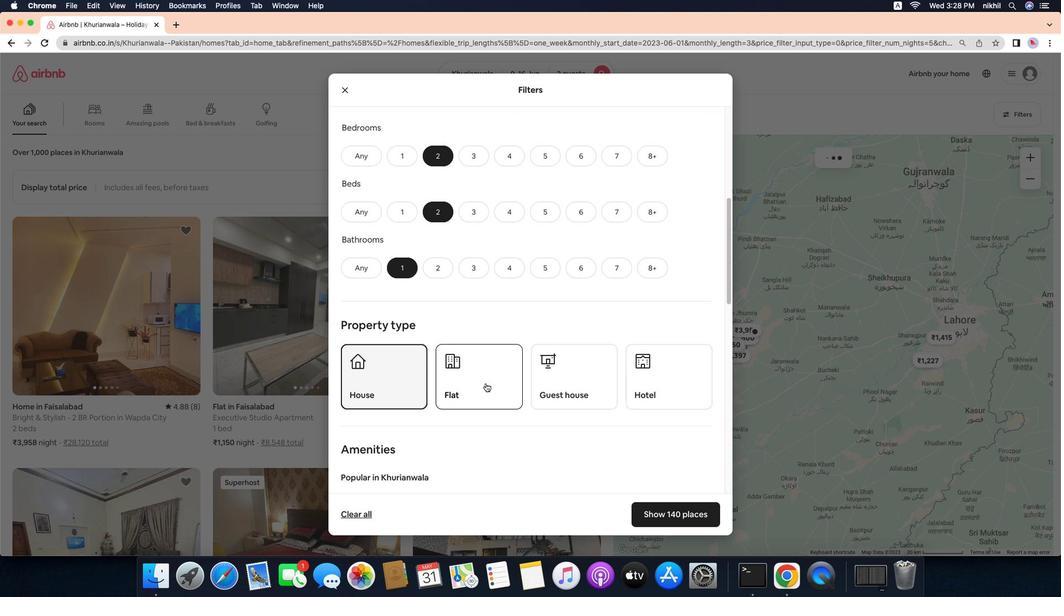 
Action: Mouse pressed left at (460, 375)
Screenshot: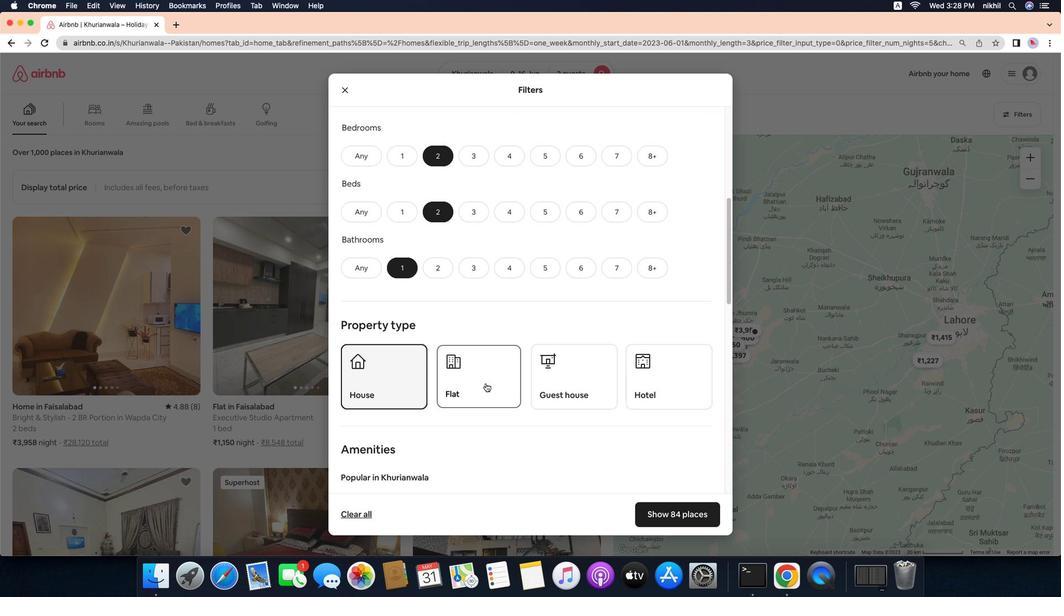 
Action: Mouse moved to (525, 381)
Screenshot: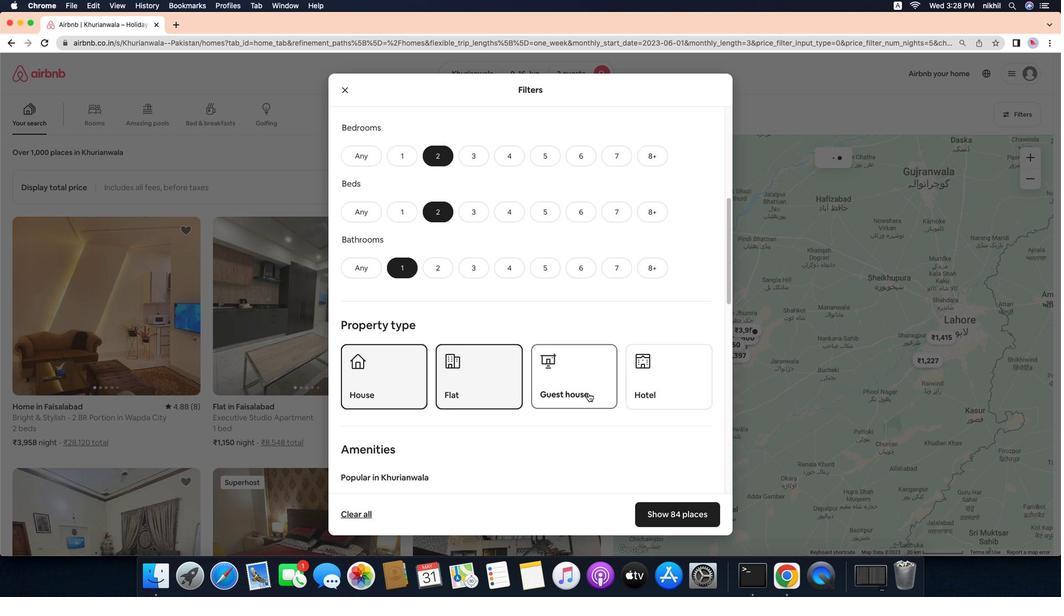 
Action: Mouse pressed left at (525, 381)
Screenshot: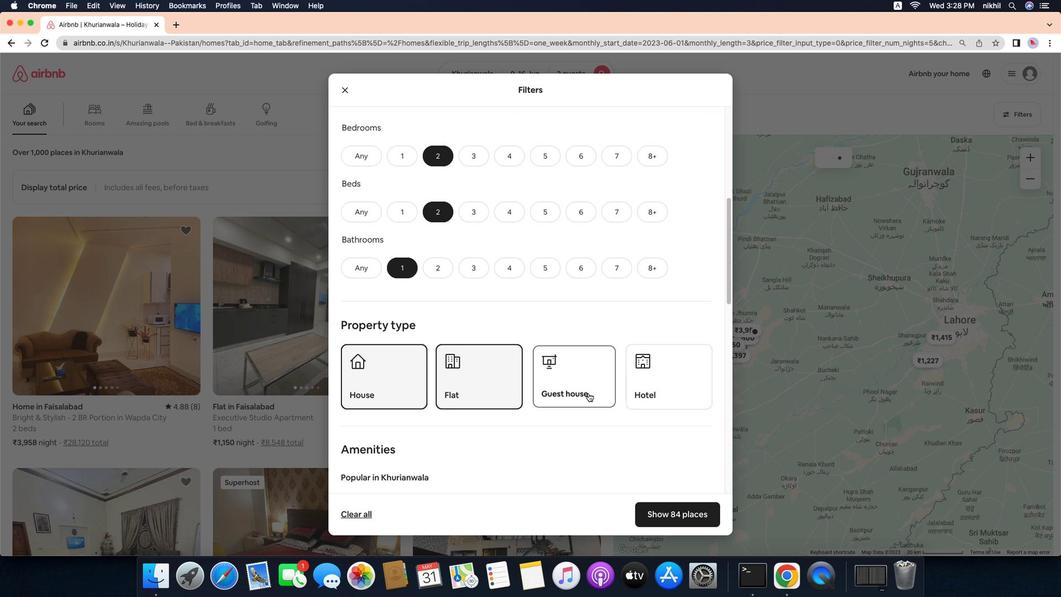 
Action: Mouse scrolled (525, 381) with delta (150, 163)
Screenshot: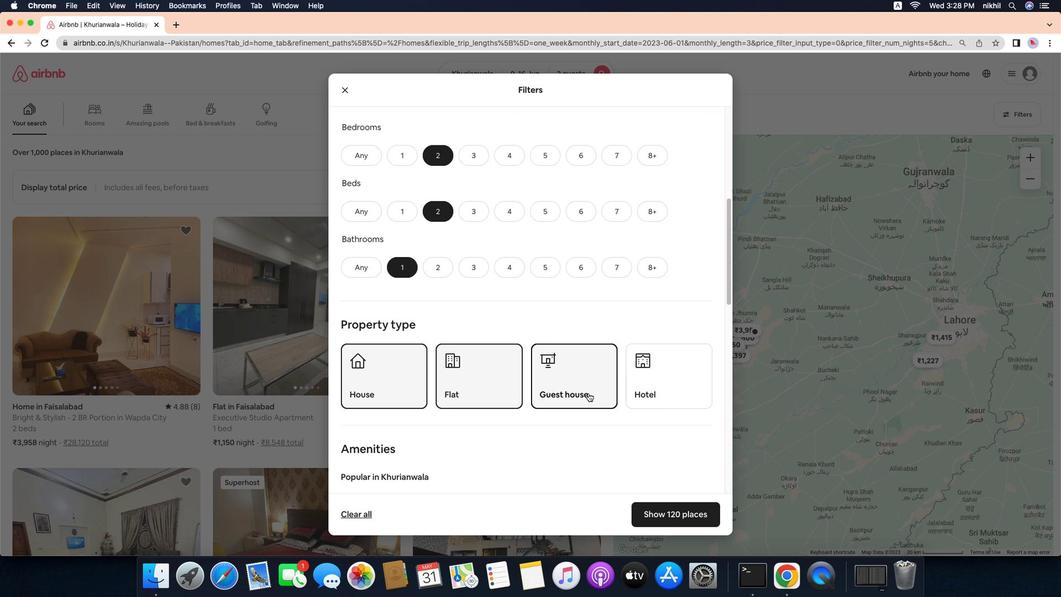
Action: Mouse scrolled (525, 381) with delta (150, 163)
Screenshot: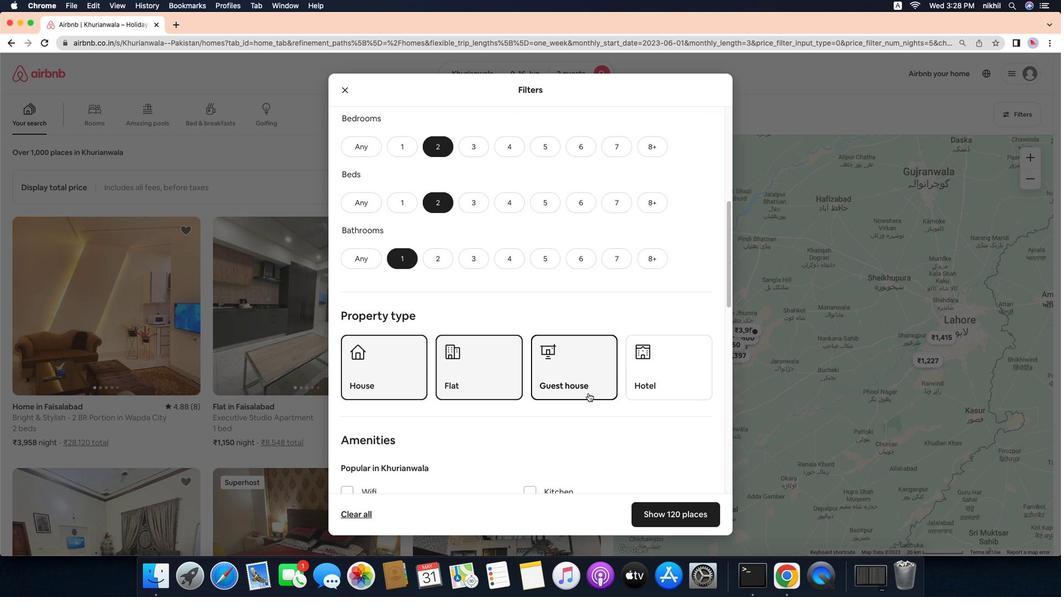 
Action: Mouse scrolled (525, 381) with delta (150, 162)
Screenshot: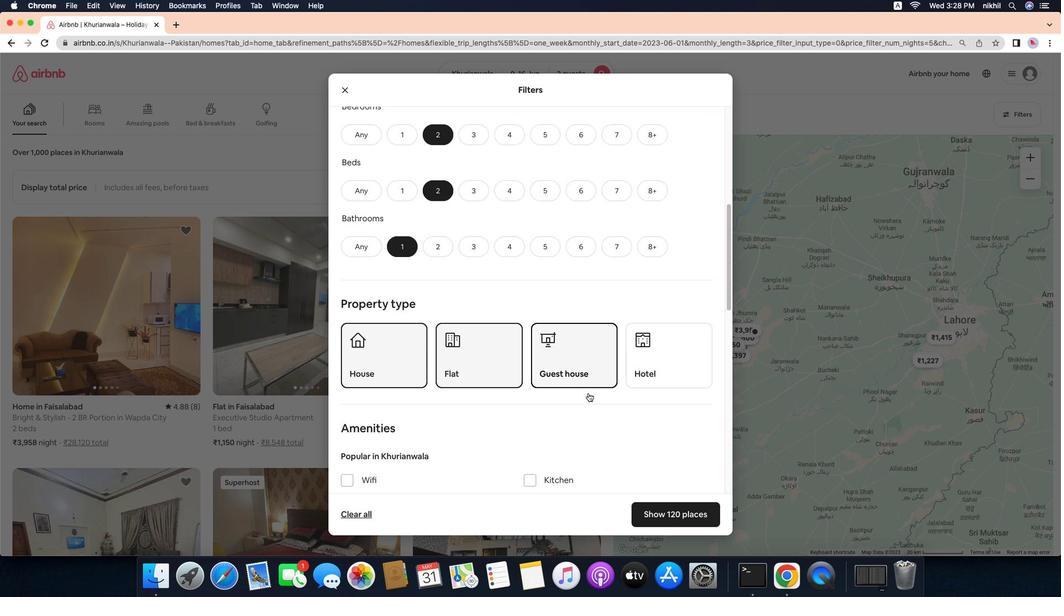 
Action: Mouse scrolled (525, 381) with delta (150, 162)
Screenshot: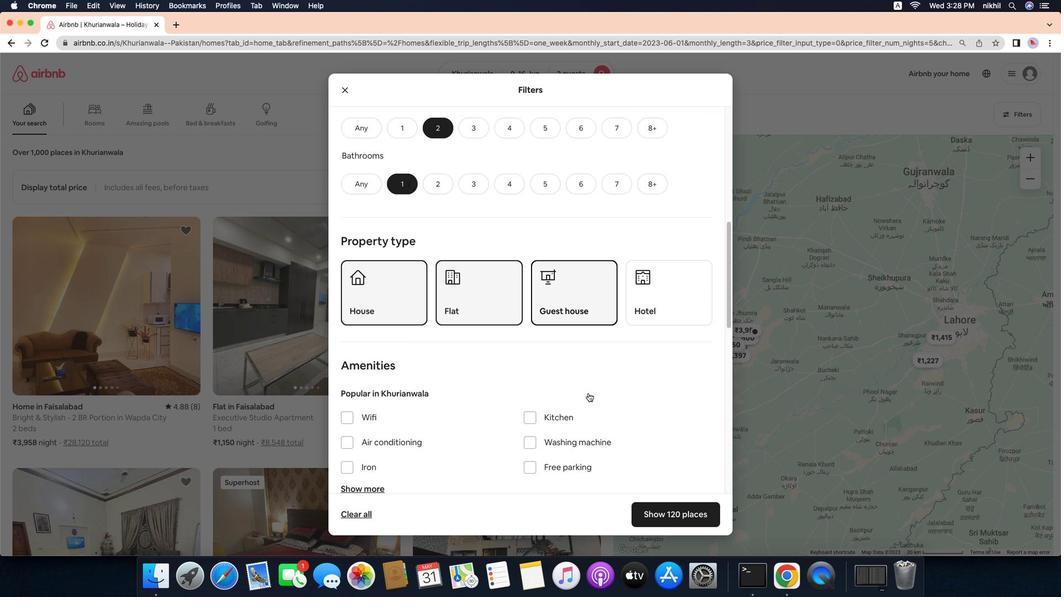 
Action: Mouse scrolled (525, 381) with delta (150, 163)
Screenshot: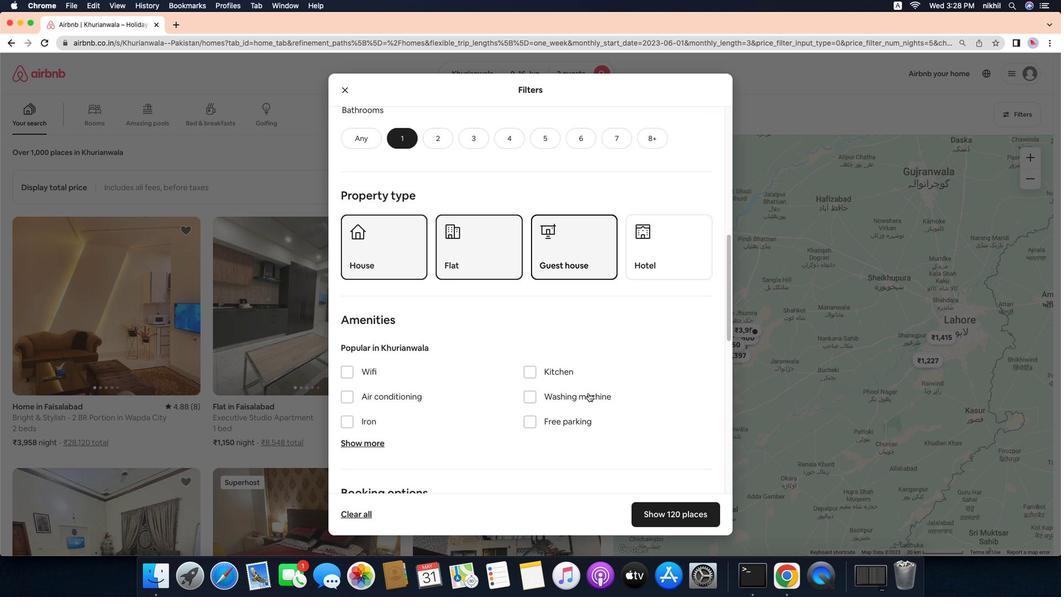 
Action: Mouse scrolled (525, 381) with delta (150, 163)
Screenshot: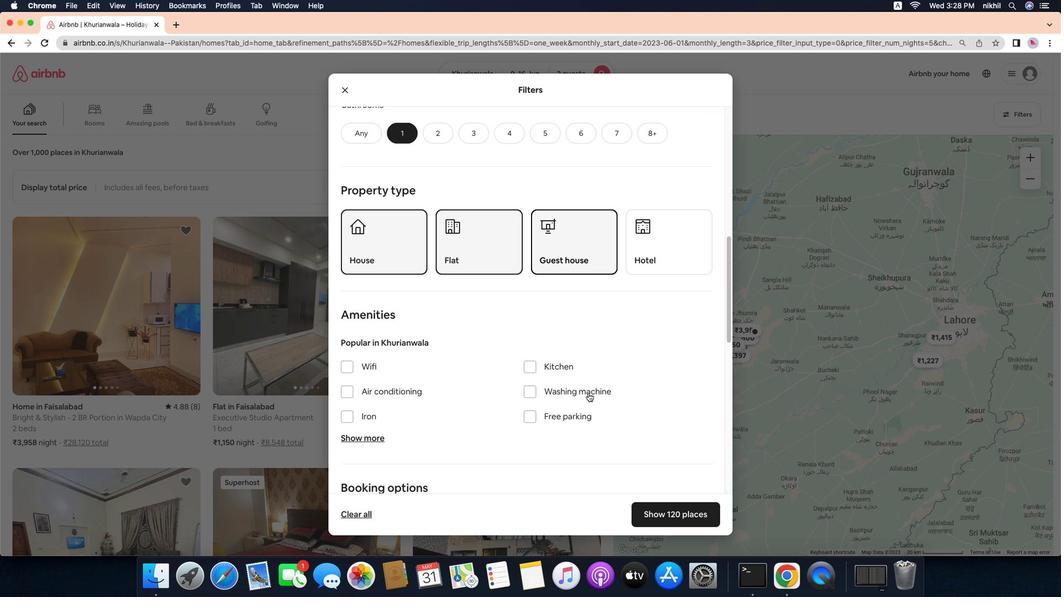
Action: Mouse scrolled (525, 381) with delta (150, 162)
Screenshot: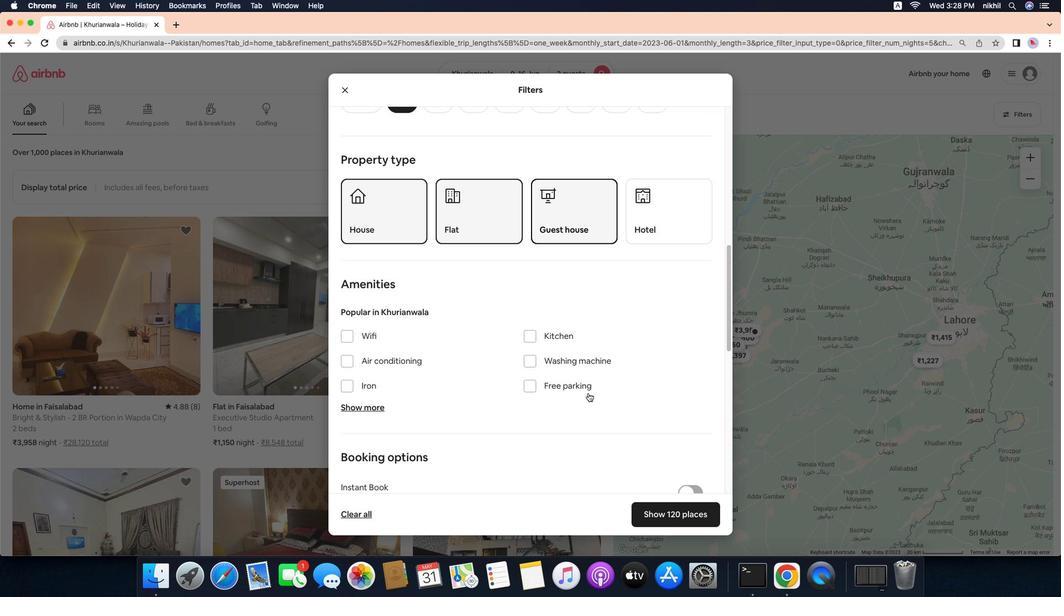 
Action: Mouse scrolled (525, 381) with delta (150, 163)
Screenshot: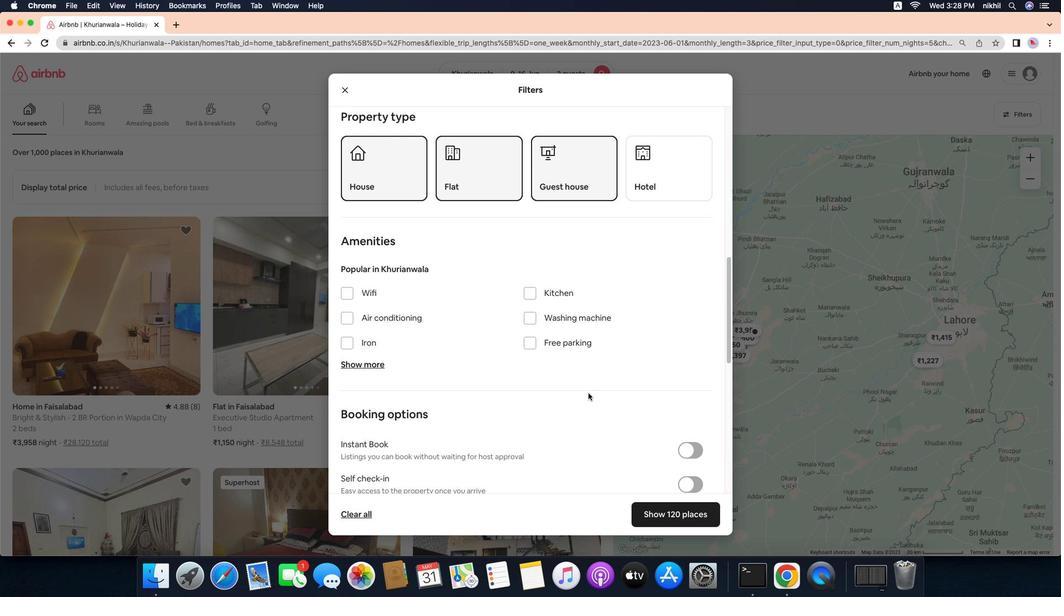 
Action: Mouse scrolled (525, 381) with delta (150, 163)
Screenshot: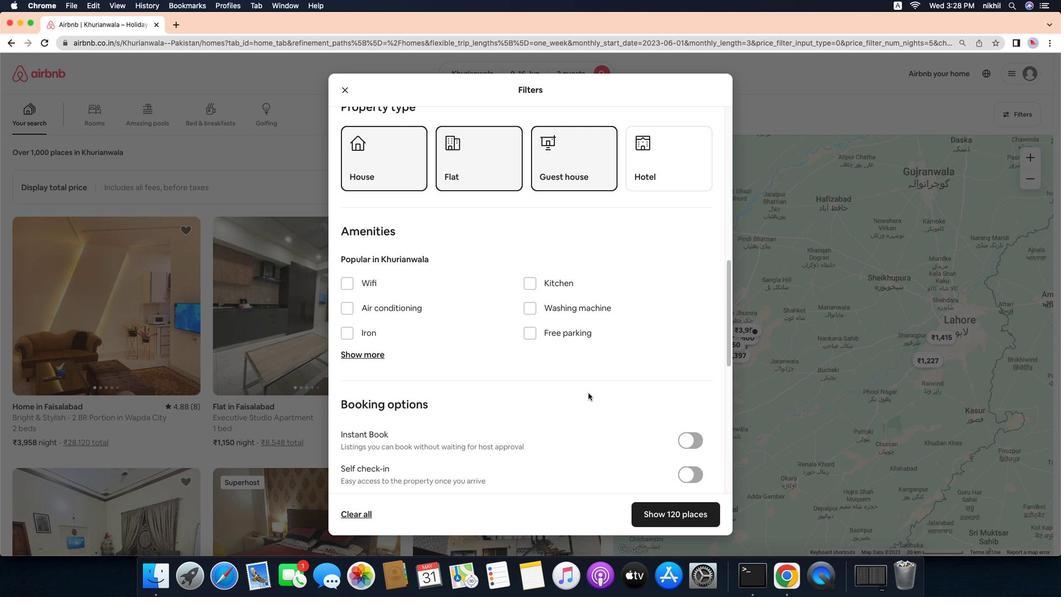 
Action: Mouse scrolled (525, 381) with delta (150, 162)
Screenshot: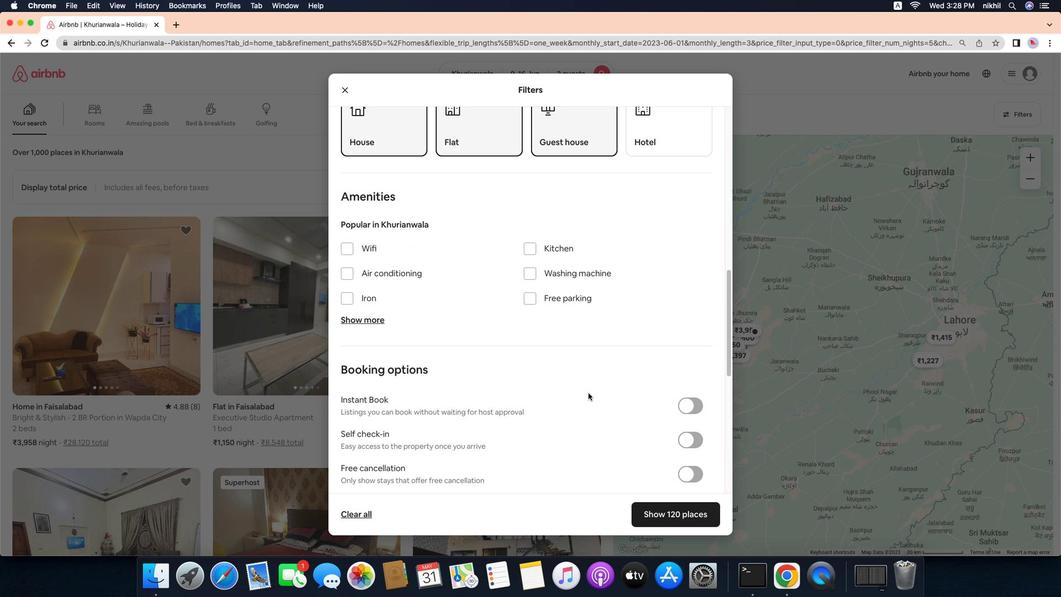 
Action: Mouse moved to (587, 381)
Screenshot: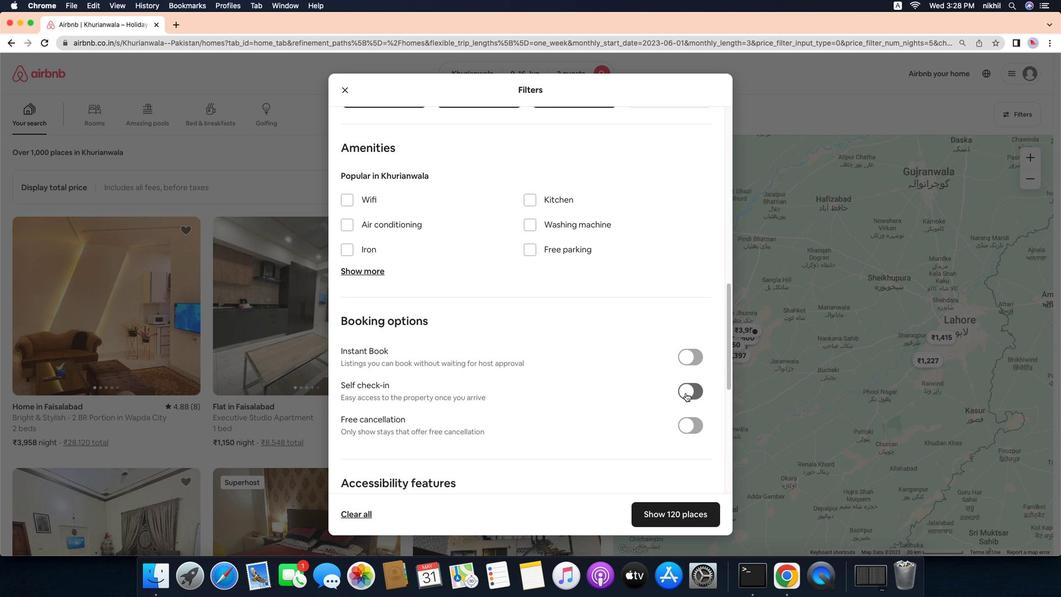 
Action: Mouse pressed left at (587, 381)
Screenshot: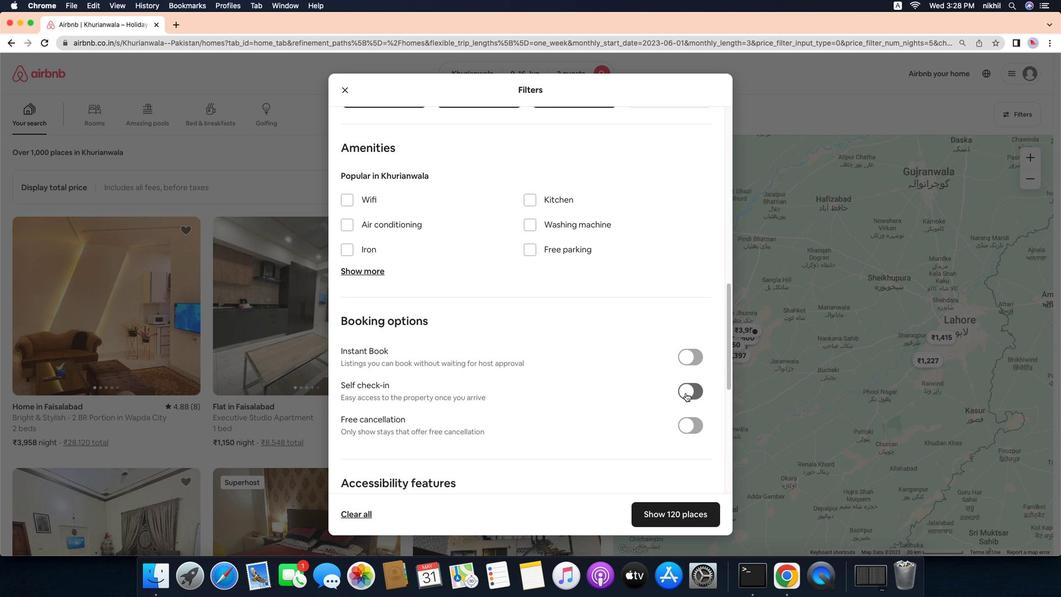 
Action: Mouse moved to (506, 382)
Screenshot: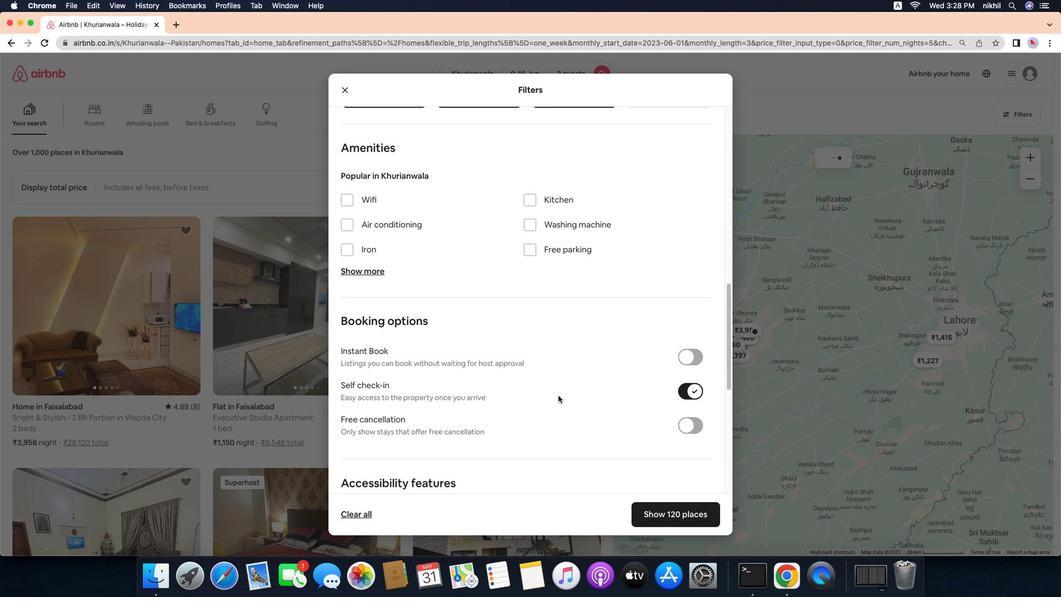 
Action: Mouse scrolled (506, 382) with delta (150, 163)
Screenshot: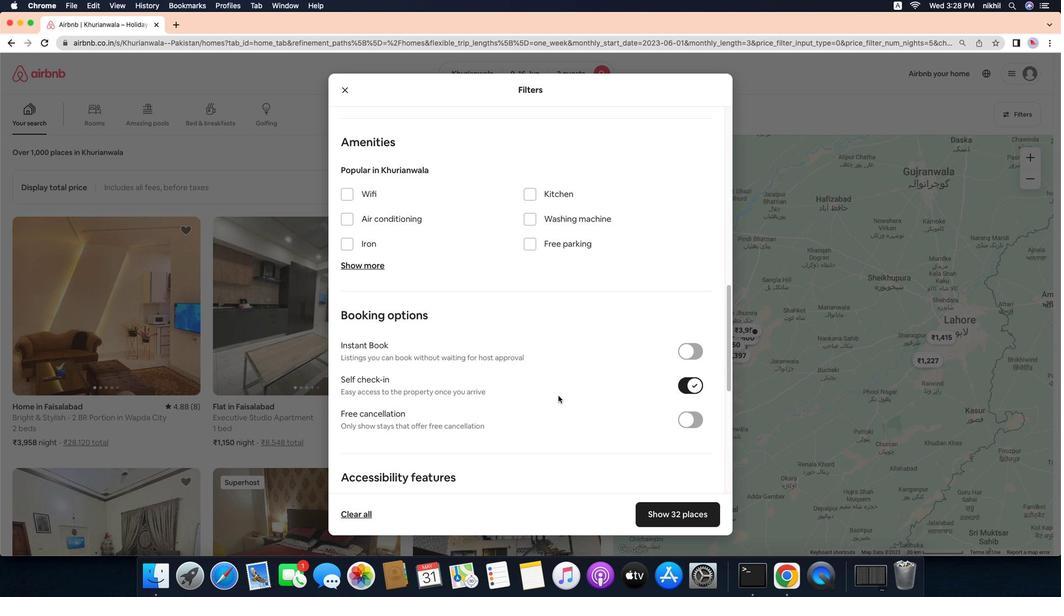 
Action: Mouse scrolled (506, 382) with delta (150, 163)
Screenshot: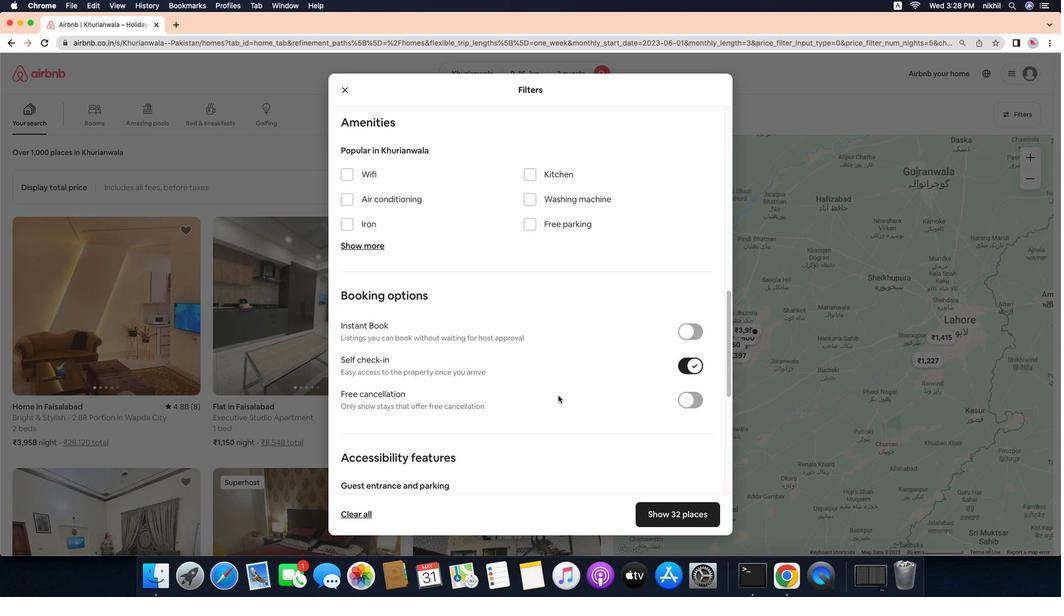 
Action: Mouse scrolled (506, 382) with delta (150, 162)
Screenshot: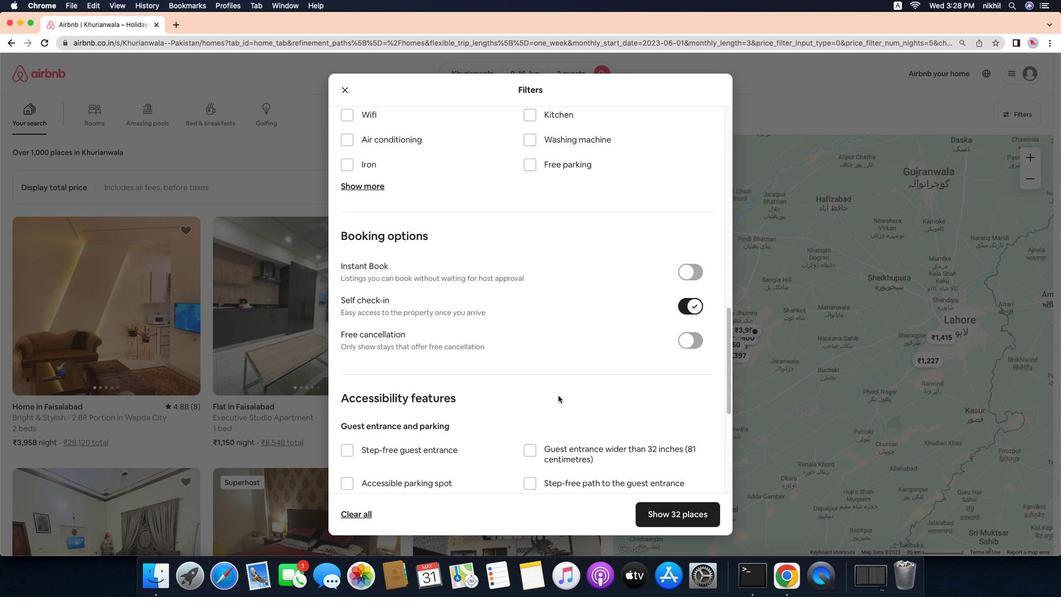 
Action: Mouse scrolled (506, 382) with delta (150, 161)
Screenshot: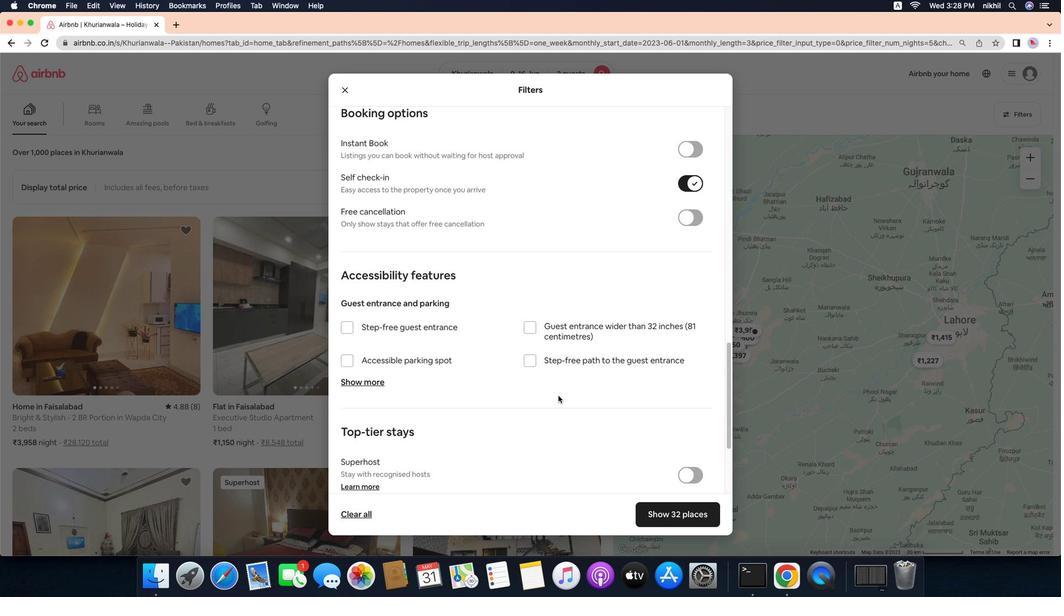 
Action: Mouse scrolled (506, 382) with delta (150, 163)
Screenshot: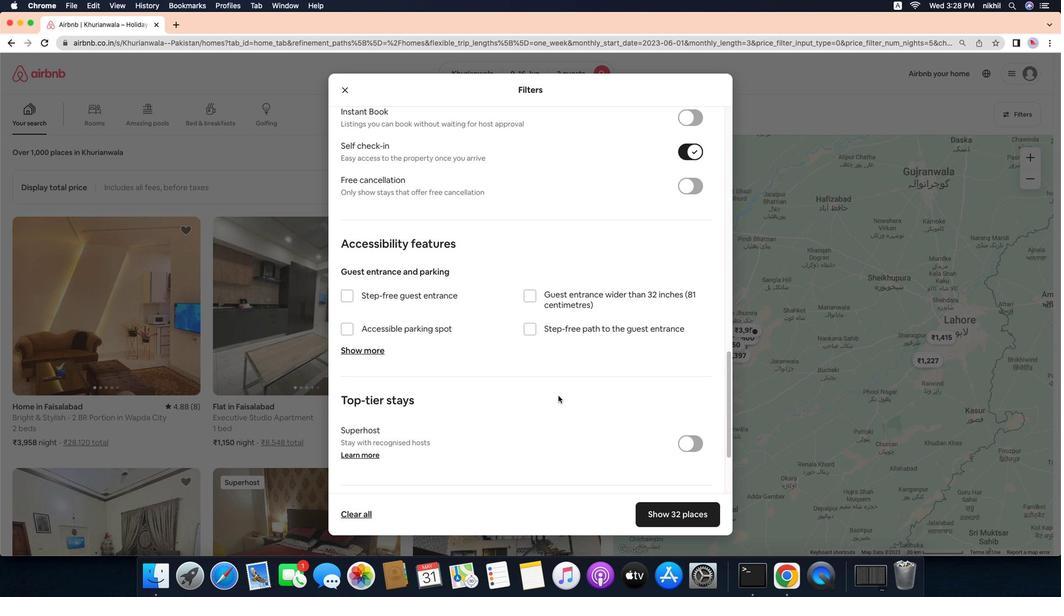 
Action: Mouse scrolled (506, 382) with delta (150, 163)
Screenshot: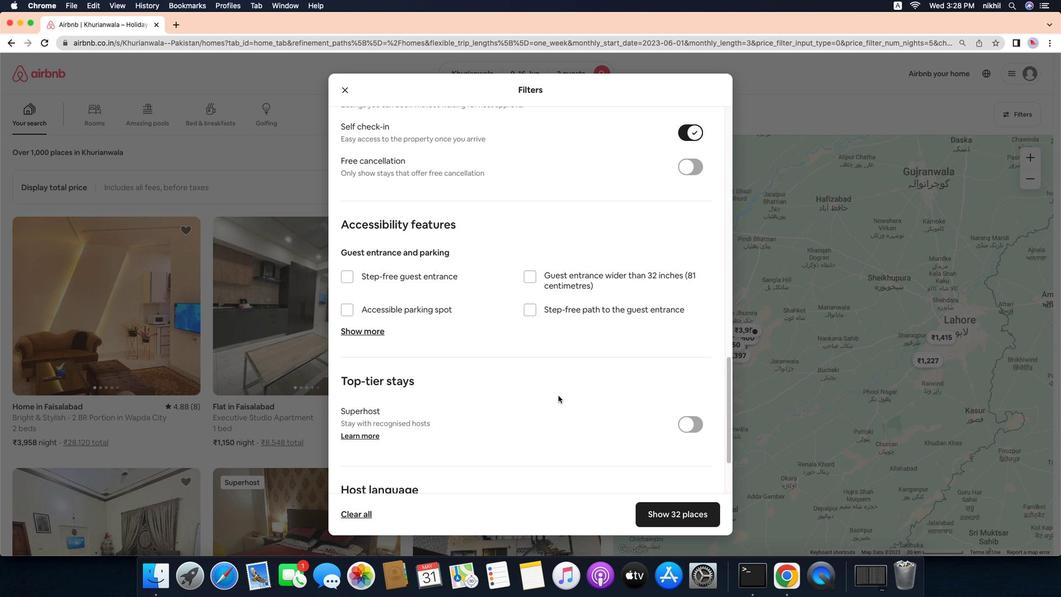 
Action: Mouse scrolled (506, 382) with delta (150, 162)
Screenshot: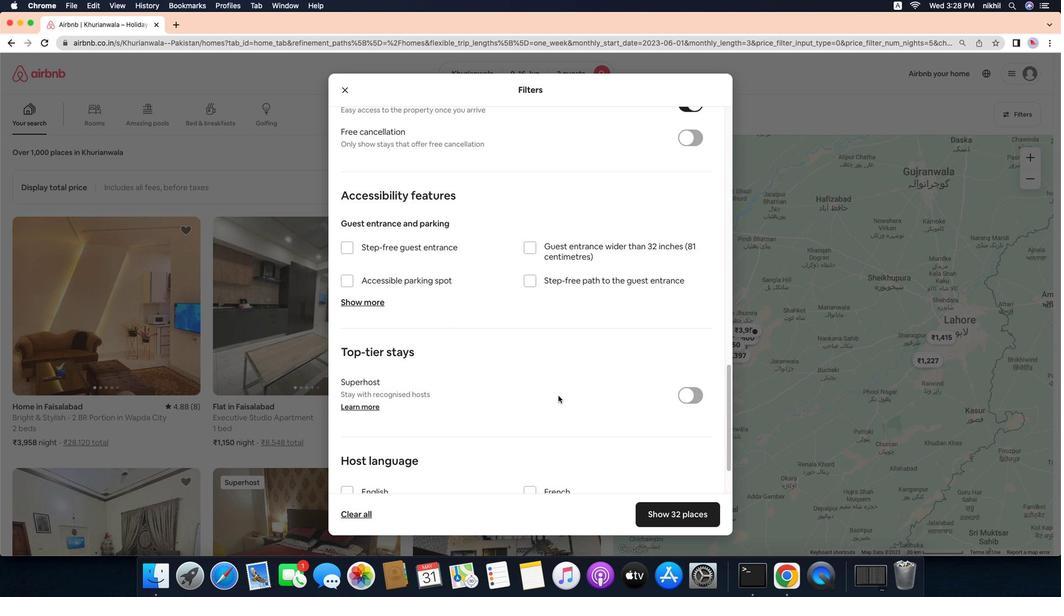 
Action: Mouse moved to (368, 409)
Screenshot: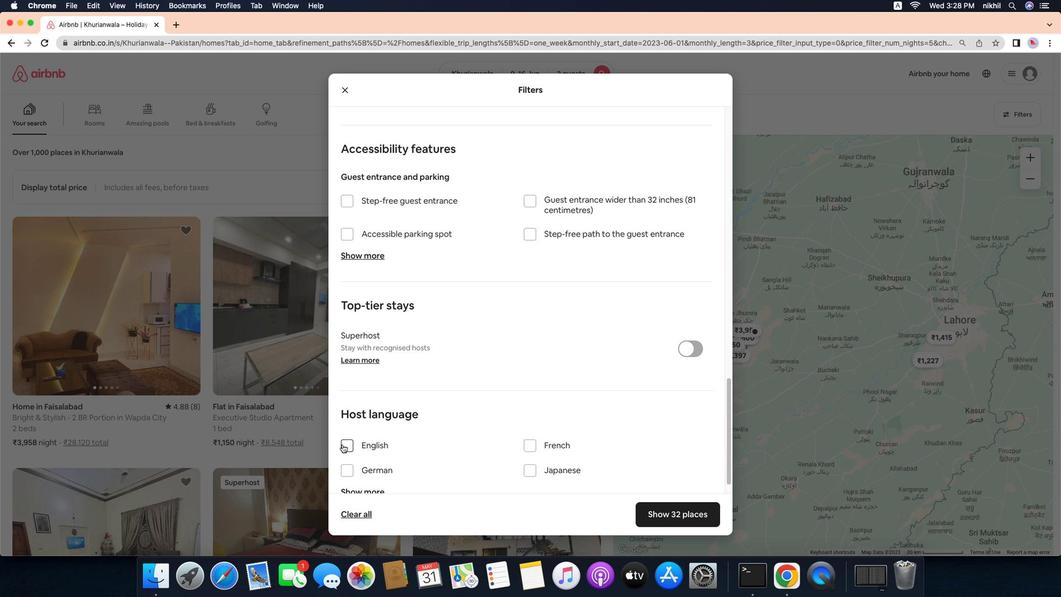
Action: Mouse pressed left at (368, 409)
Screenshot: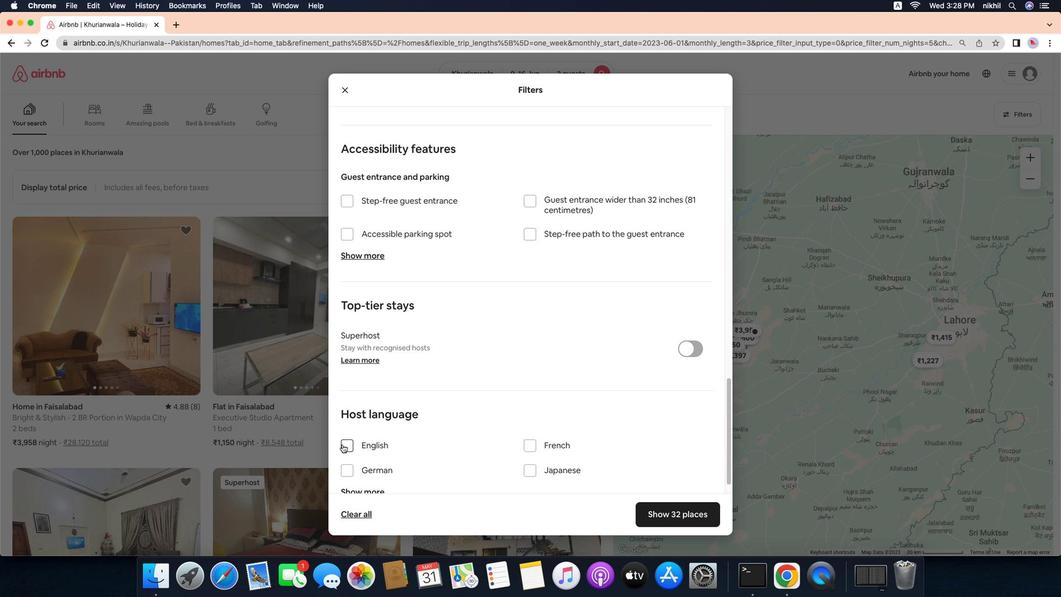 
Action: Mouse moved to (567, 450)
Screenshot: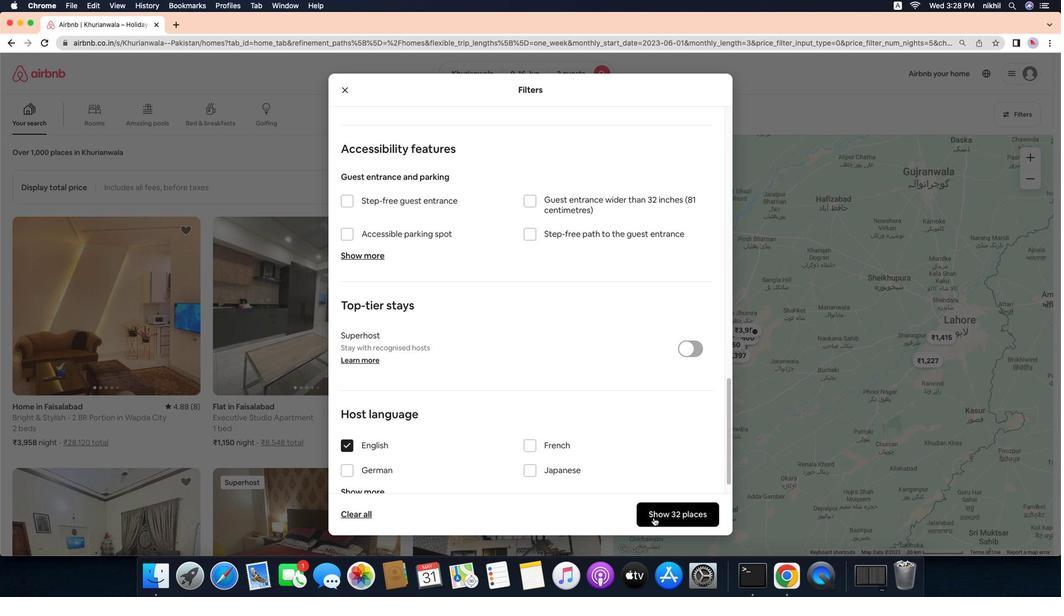 
Action: Mouse pressed left at (567, 450)
Screenshot: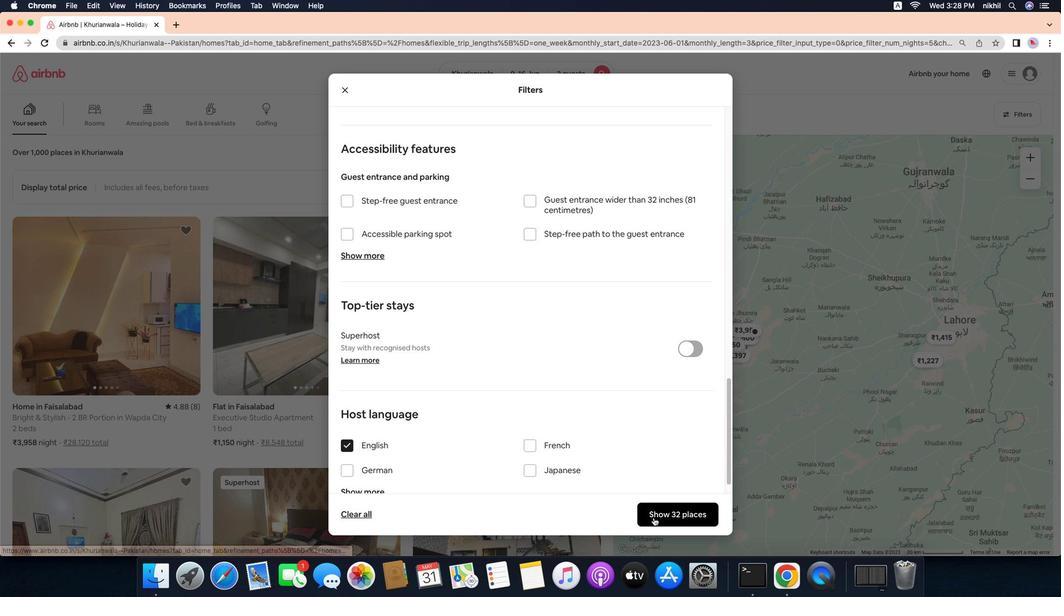
Action: Mouse moved to (449, 248)
Screenshot: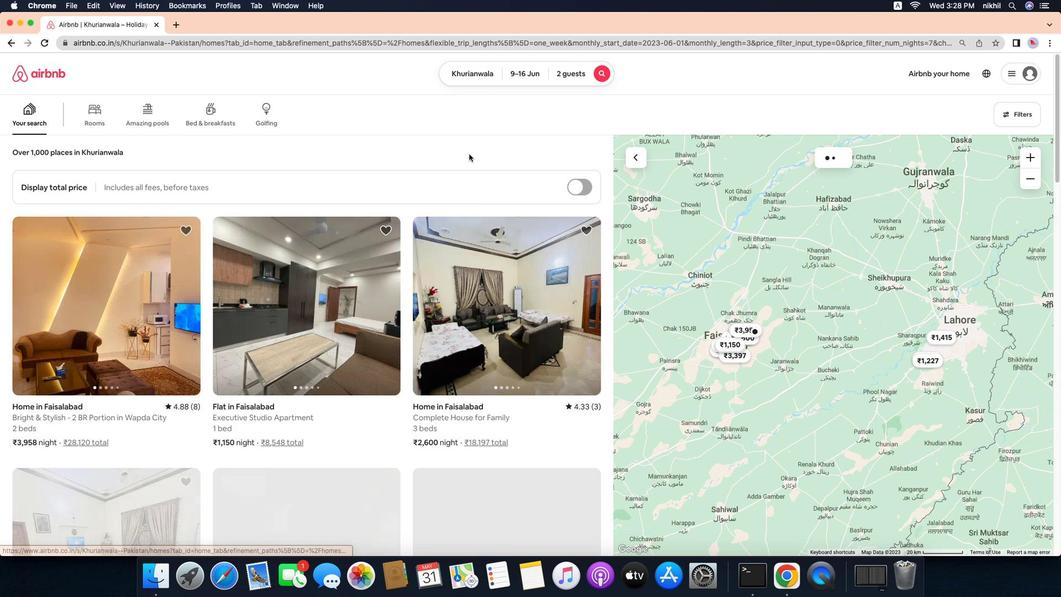 
